 Task: Select the West Africa Time as time zone for the schedule.
Action: Mouse moved to (125, 344)
Screenshot: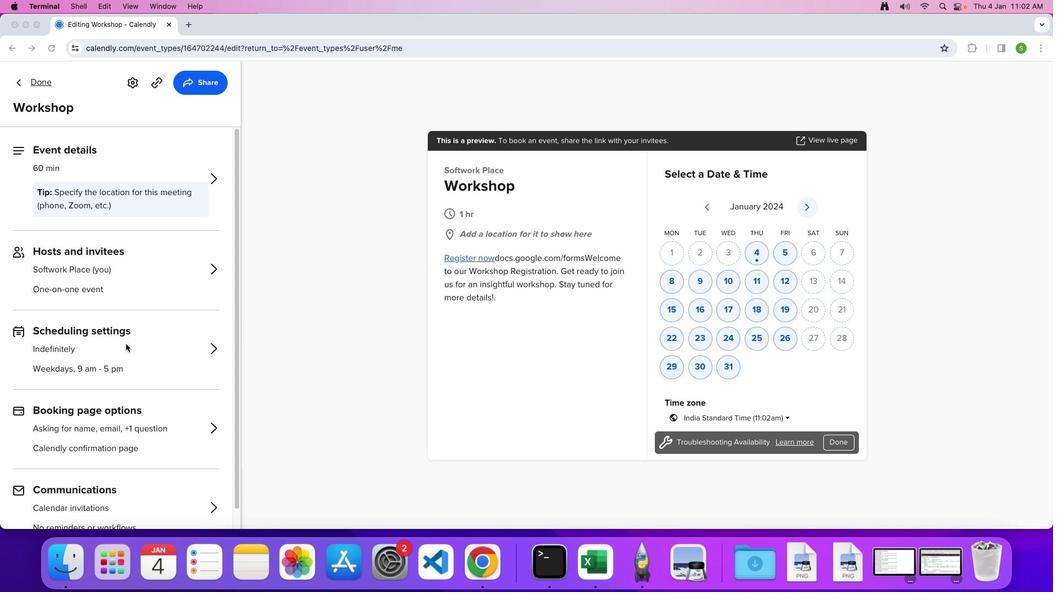 
Action: Mouse pressed left at (125, 344)
Screenshot: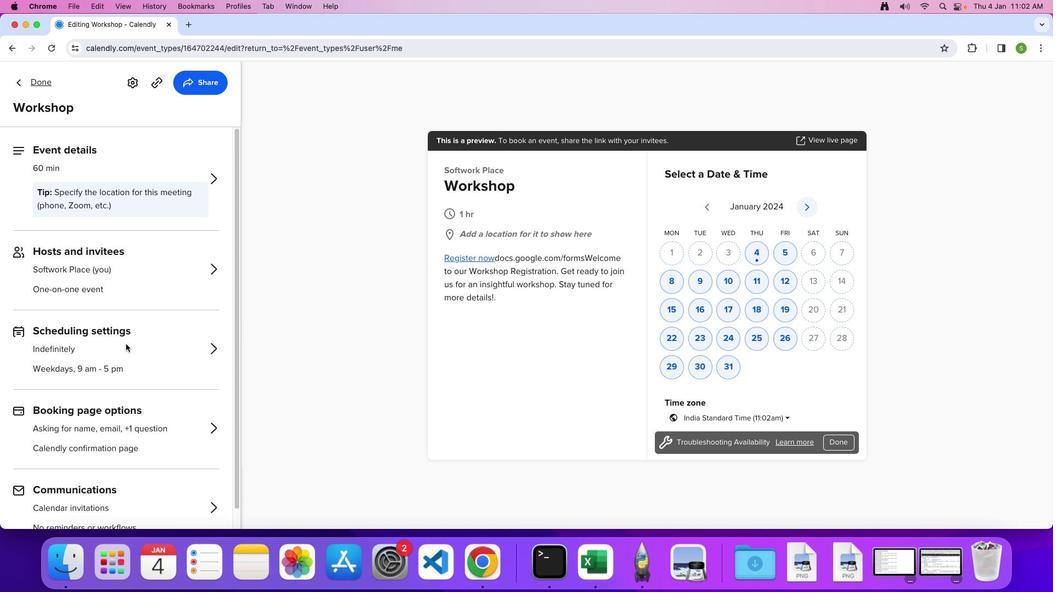 
Action: Mouse moved to (127, 343)
Screenshot: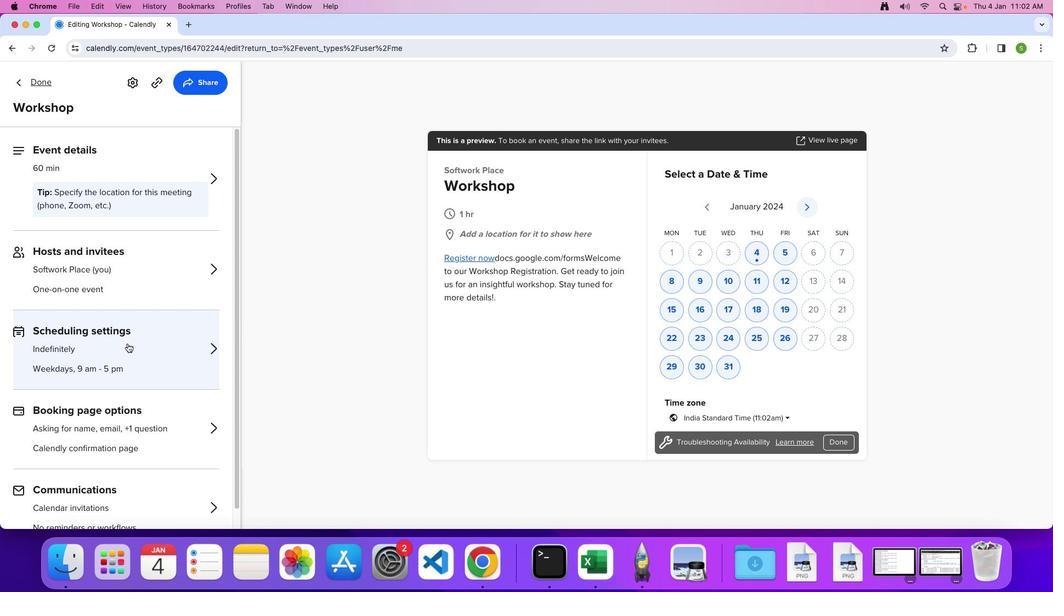
Action: Mouse pressed left at (127, 343)
Screenshot: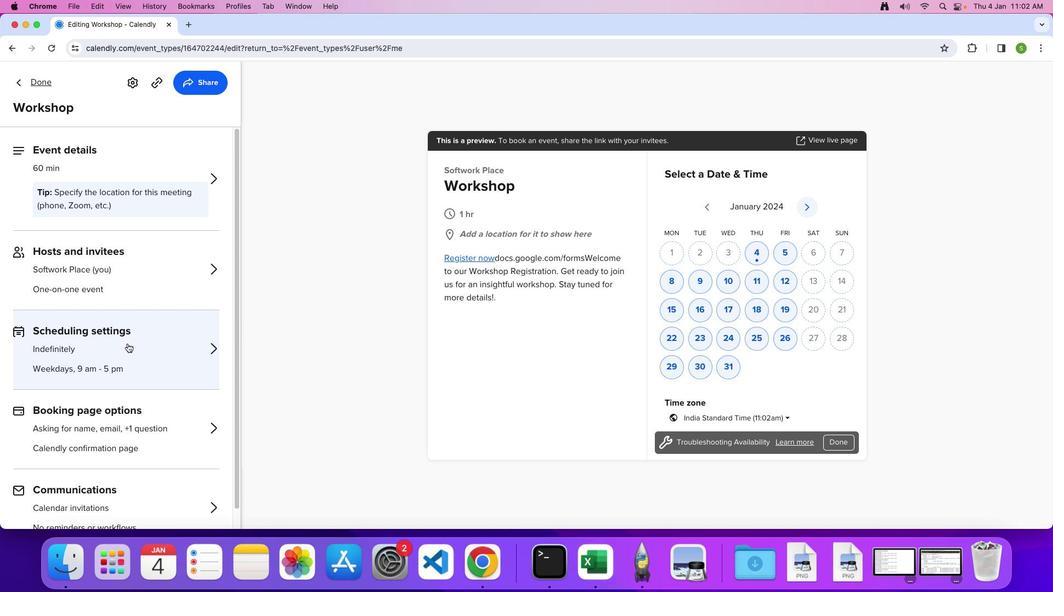 
Action: Mouse moved to (133, 334)
Screenshot: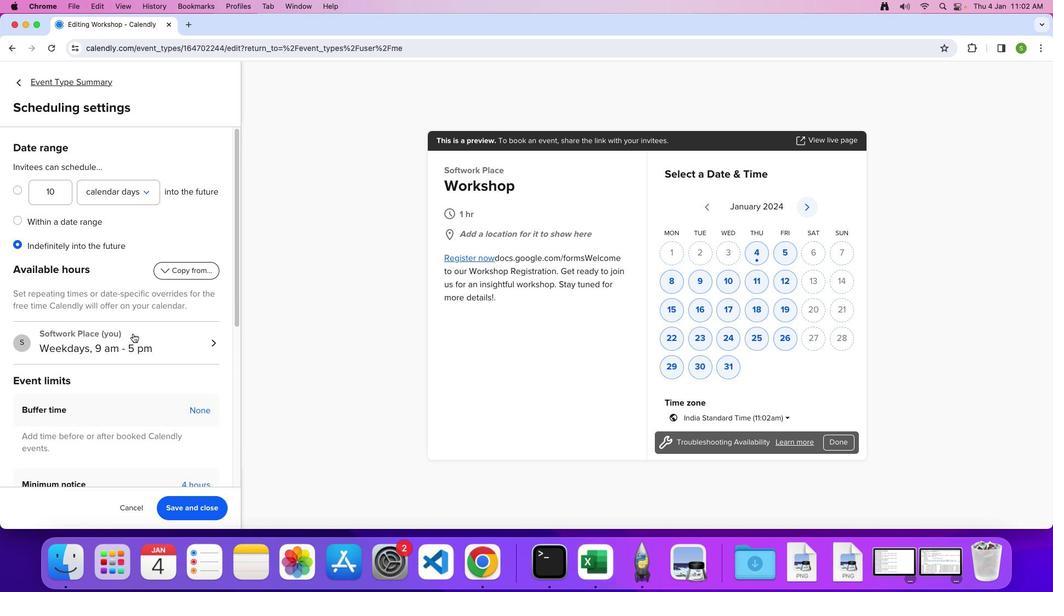 
Action: Mouse pressed left at (133, 334)
Screenshot: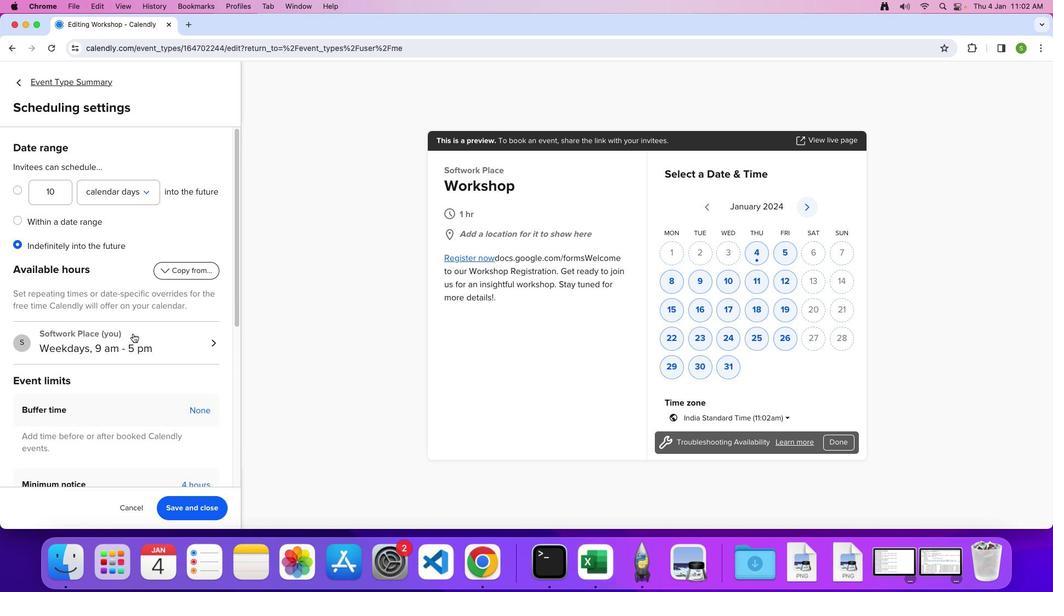 
Action: Mouse moved to (92, 201)
Screenshot: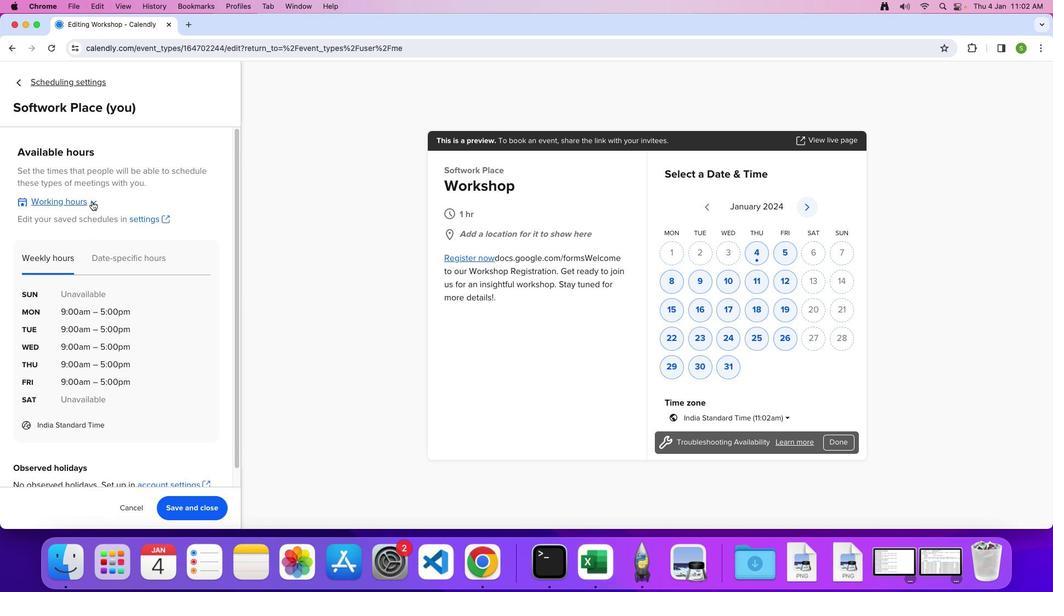 
Action: Mouse pressed left at (92, 201)
Screenshot: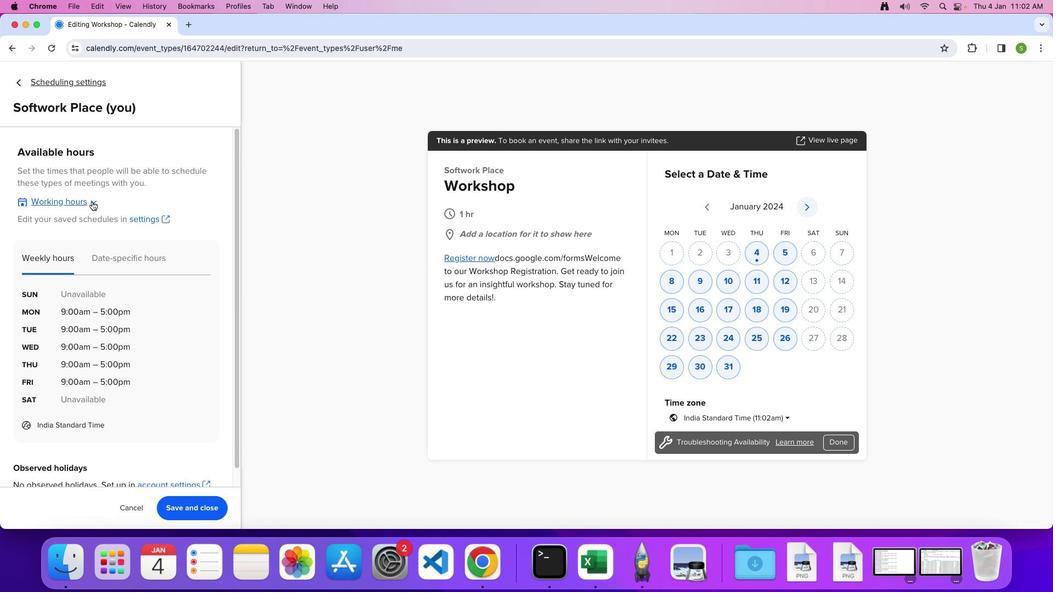 
Action: Mouse moved to (80, 268)
Screenshot: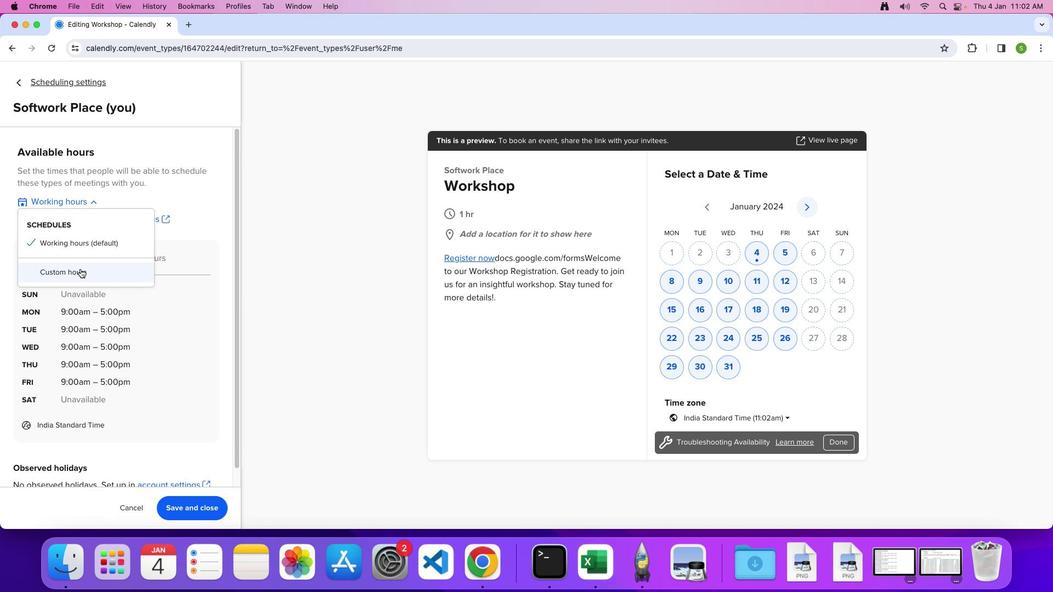 
Action: Mouse pressed left at (80, 268)
Screenshot: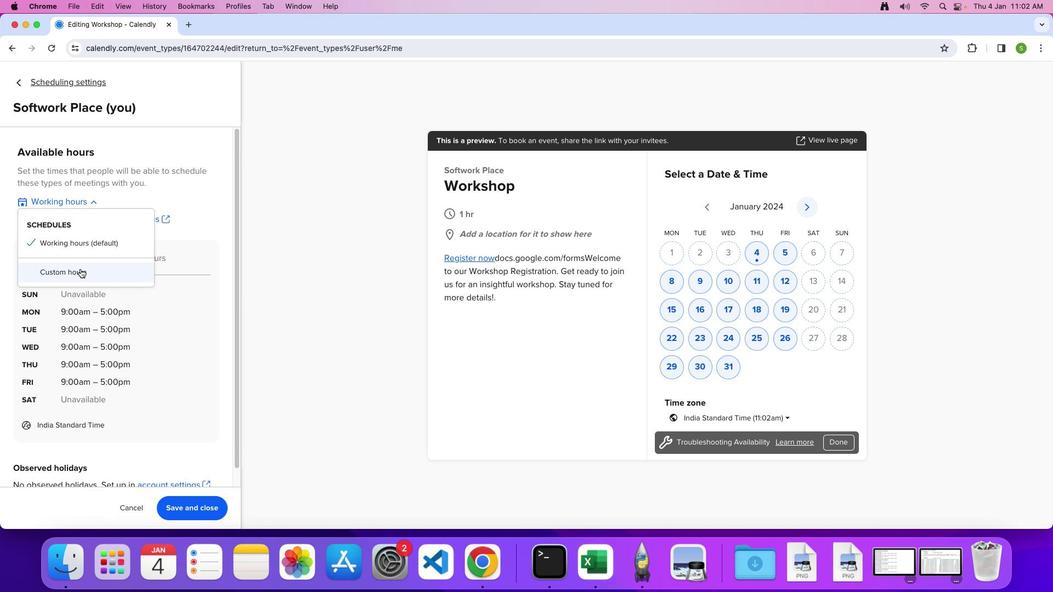 
Action: Mouse moved to (140, 339)
Screenshot: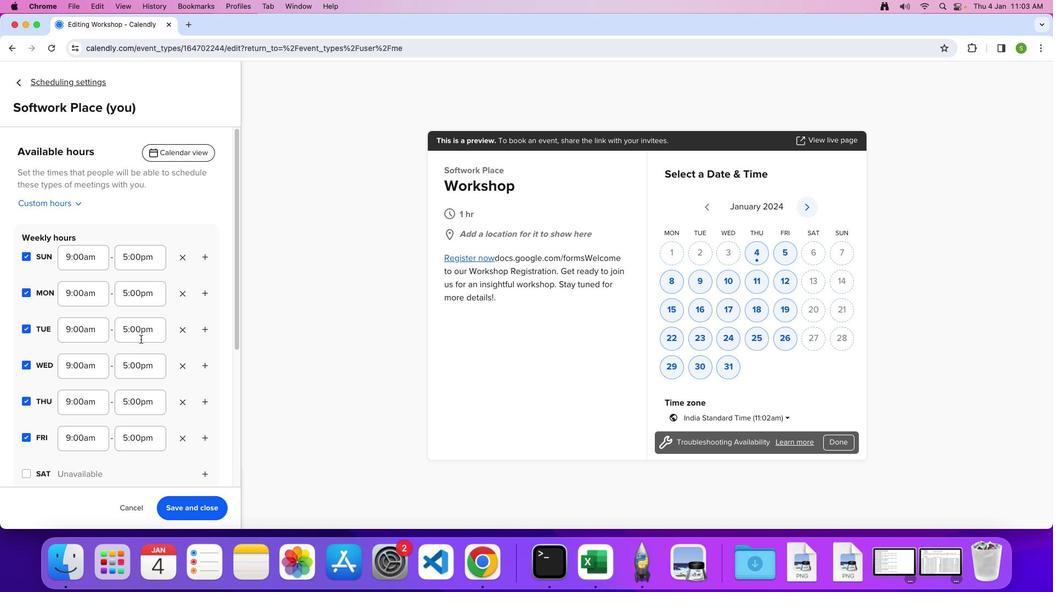 
Action: Mouse scrolled (140, 339) with delta (0, 0)
Screenshot: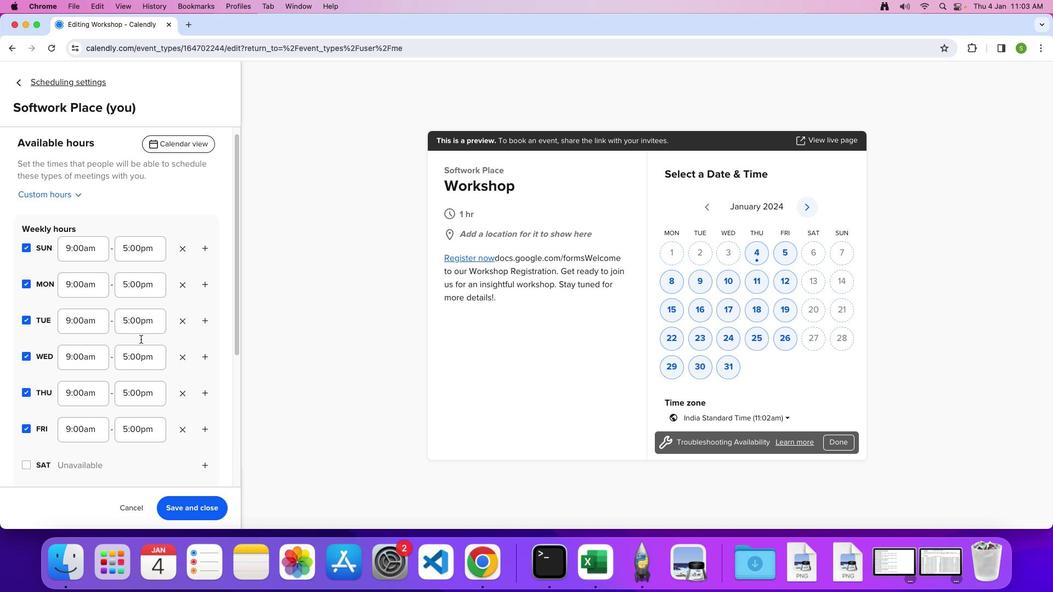
Action: Mouse scrolled (140, 339) with delta (0, 0)
Screenshot: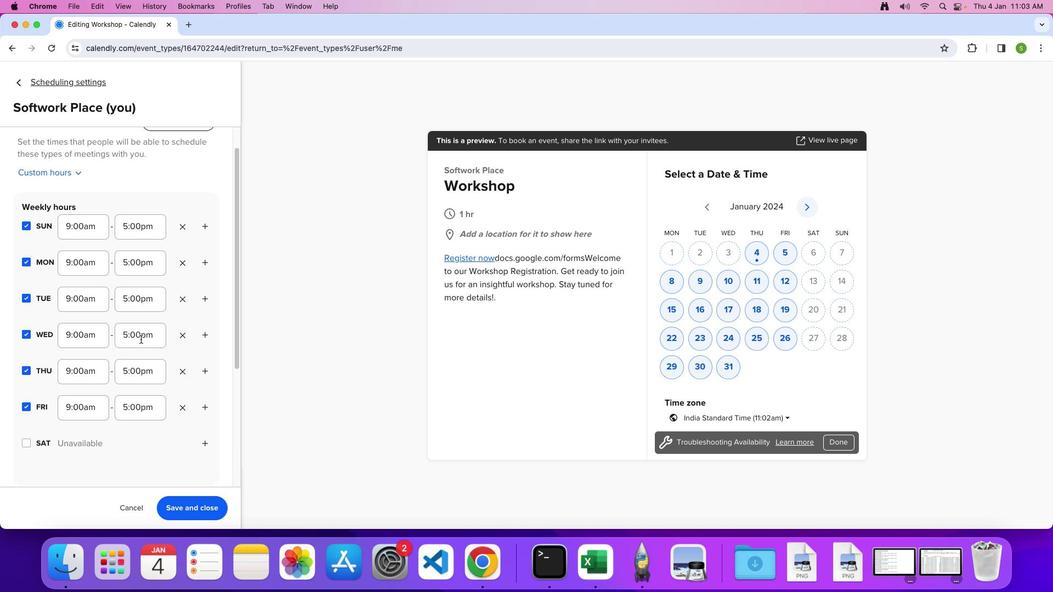 
Action: Mouse scrolled (140, 339) with delta (0, -1)
Screenshot: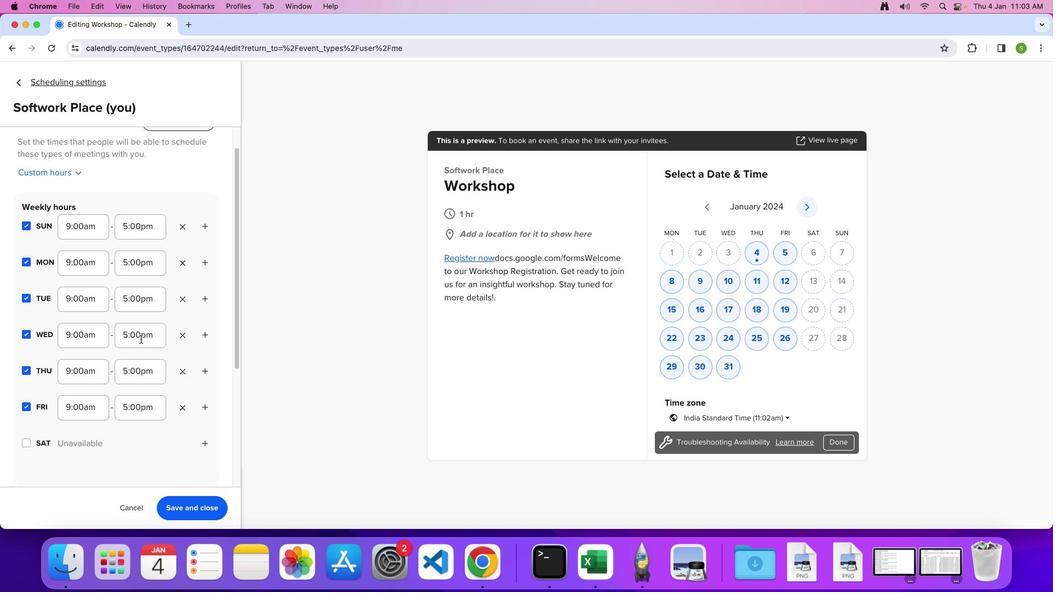 
Action: Mouse scrolled (140, 339) with delta (0, 0)
Screenshot: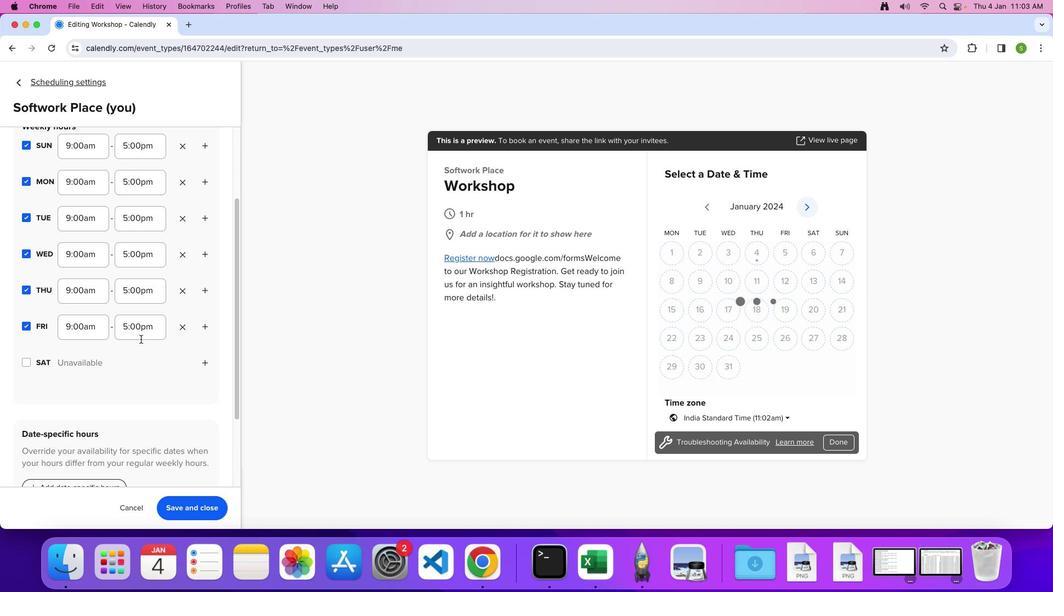 
Action: Mouse scrolled (140, 339) with delta (0, 0)
Screenshot: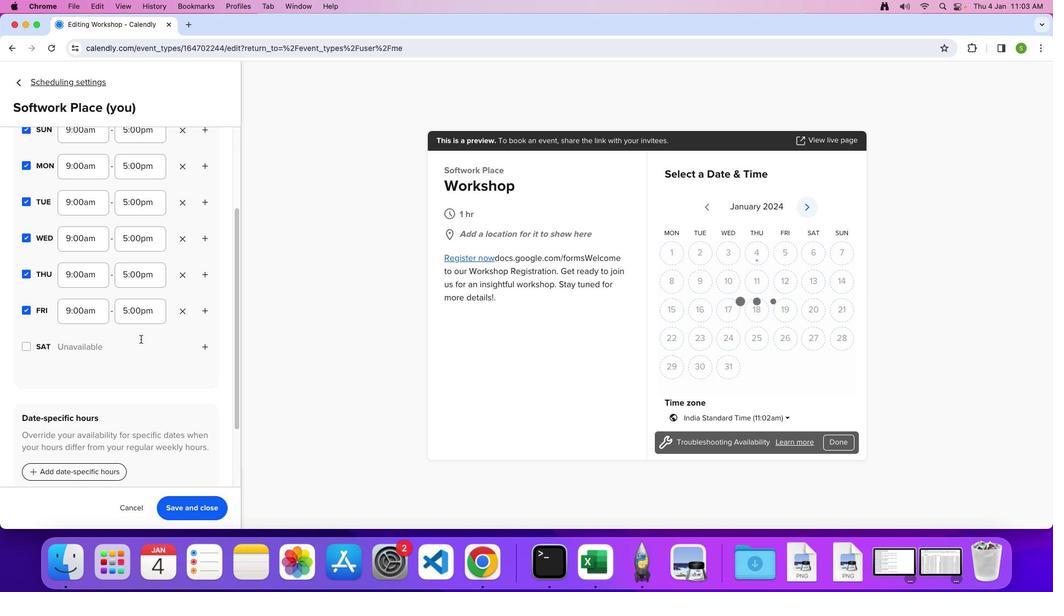 
Action: Mouse scrolled (140, 339) with delta (0, -2)
Screenshot: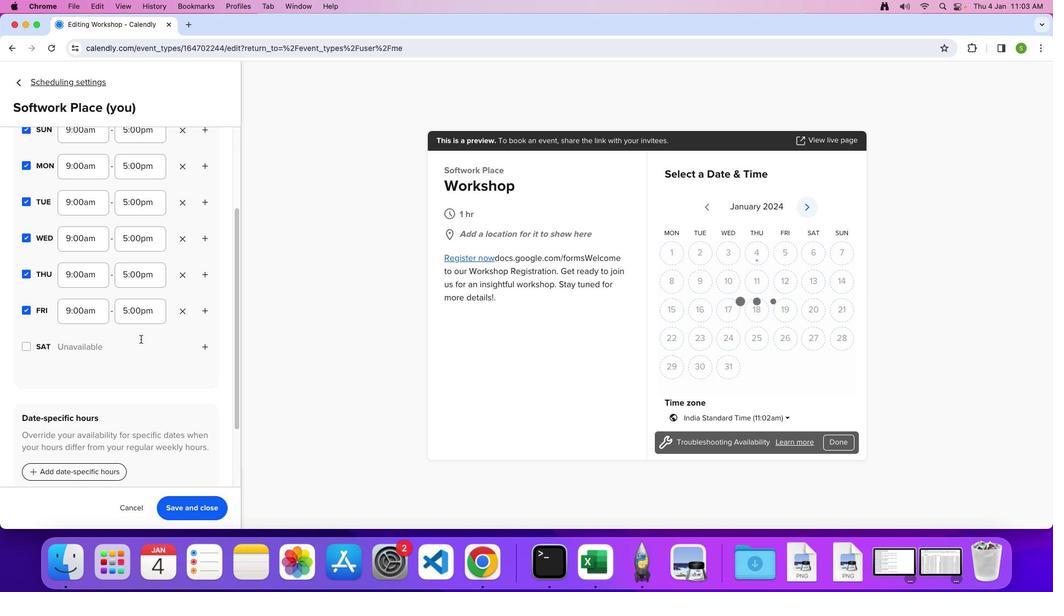 
Action: Mouse scrolled (140, 339) with delta (0, -3)
Screenshot: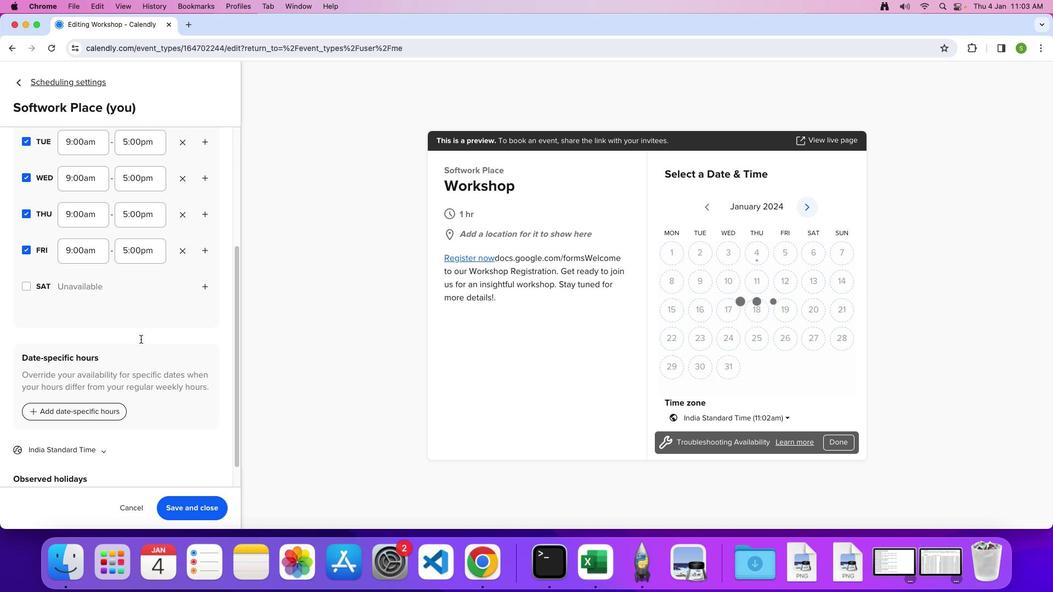 
Action: Mouse scrolled (140, 339) with delta (0, 0)
Screenshot: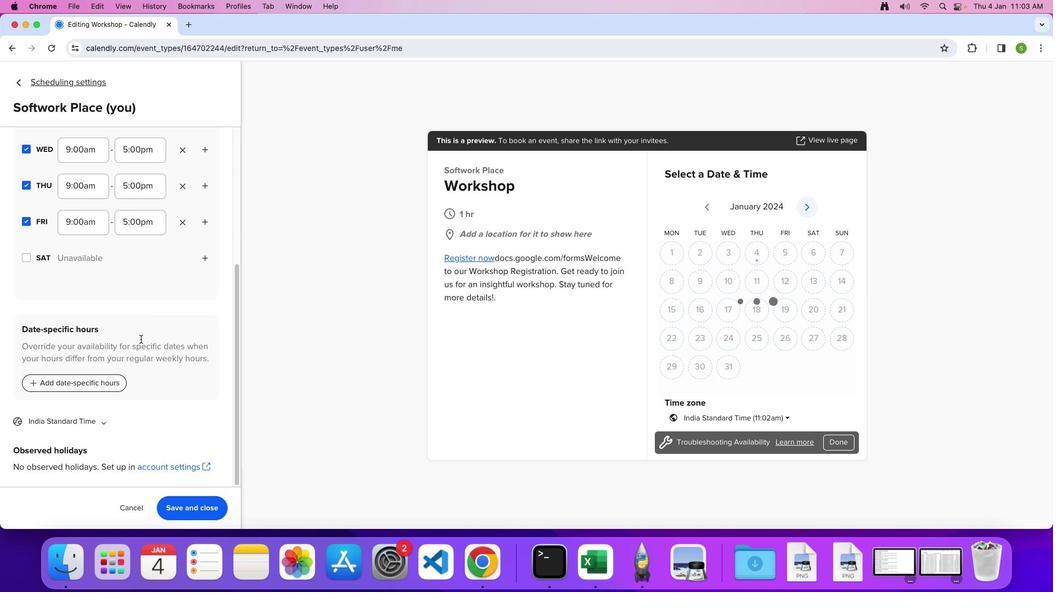 
Action: Mouse scrolled (140, 339) with delta (0, 0)
Screenshot: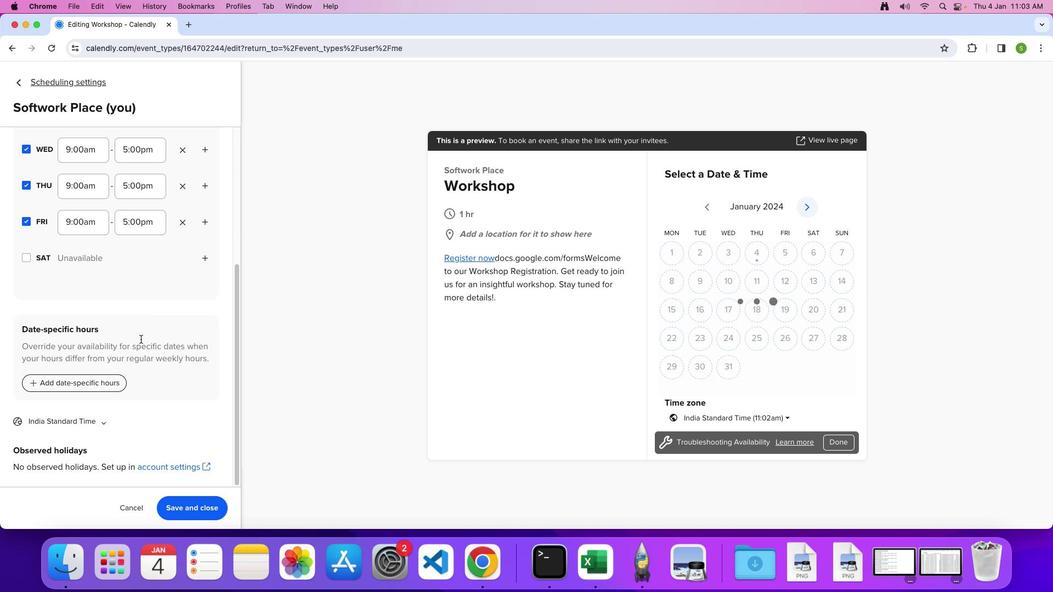 
Action: Mouse scrolled (140, 339) with delta (0, 0)
Screenshot: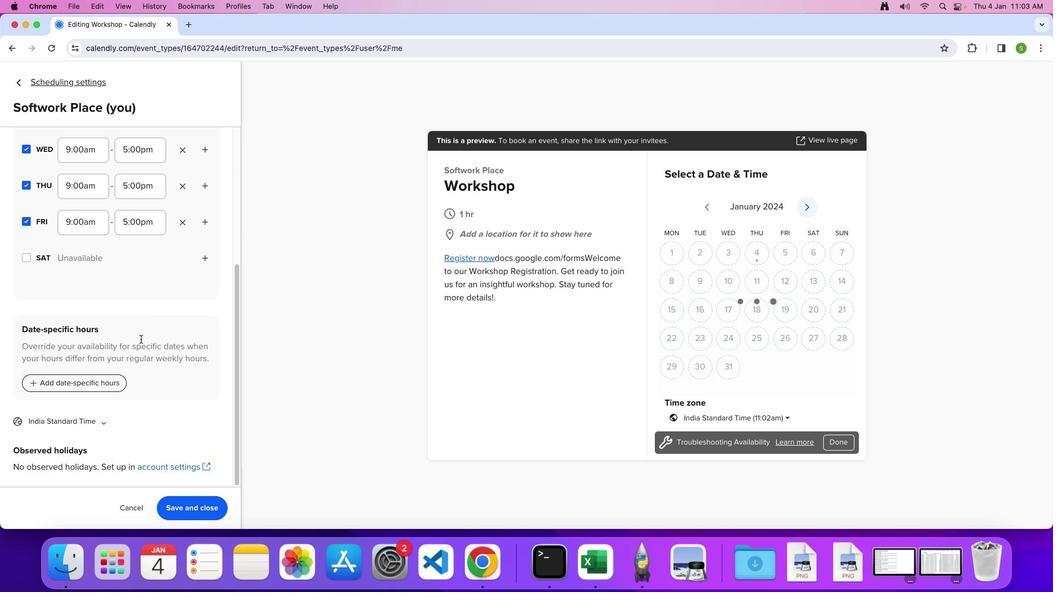 
Action: Mouse moved to (103, 424)
Screenshot: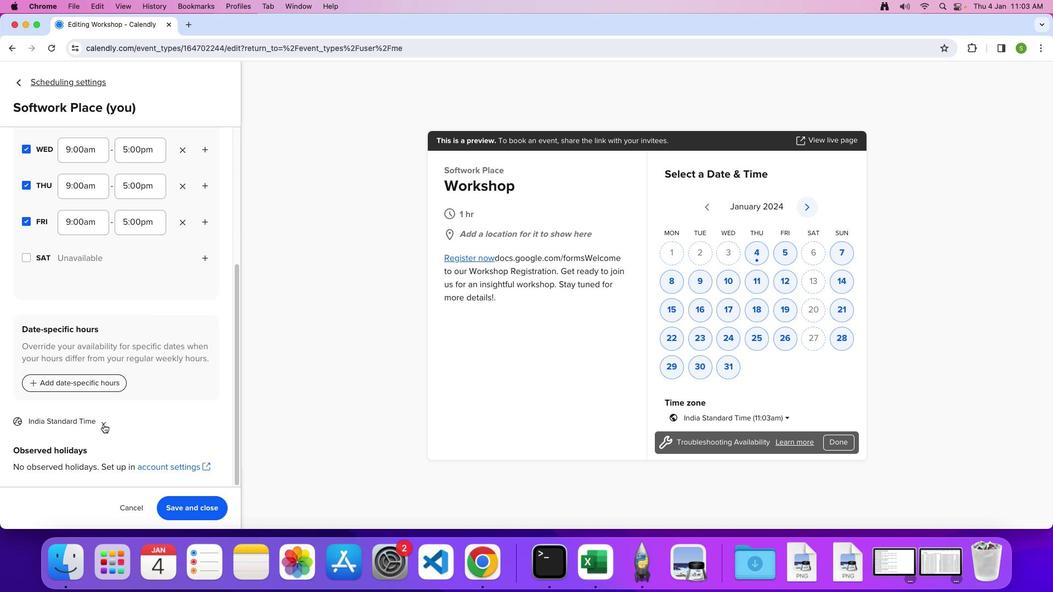 
Action: Mouse pressed left at (103, 424)
Screenshot: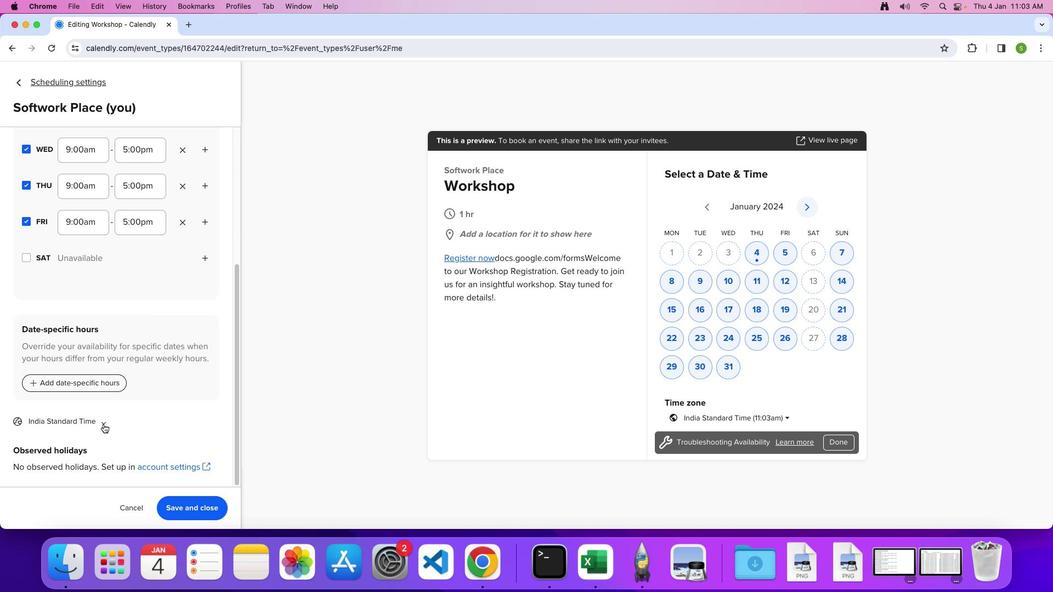 
Action: Mouse moved to (111, 418)
Screenshot: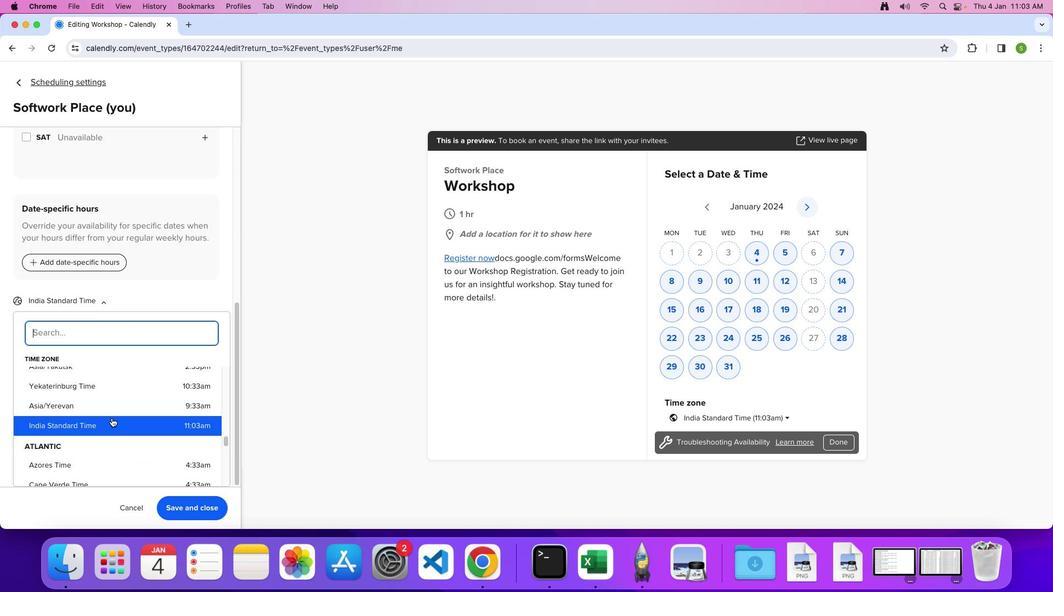 
Action: Mouse scrolled (111, 418) with delta (0, 0)
Screenshot: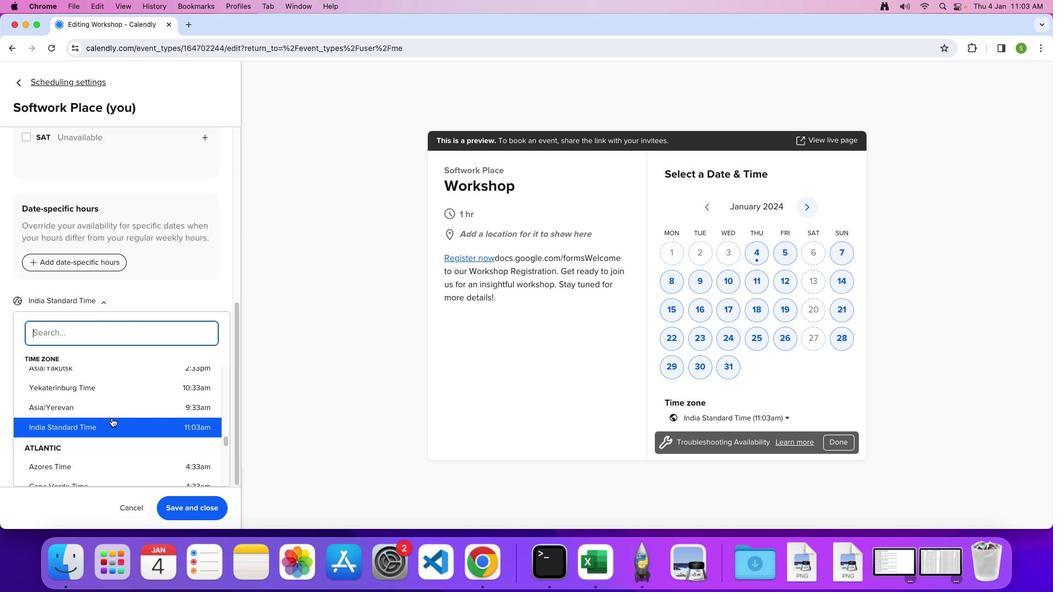 
Action: Mouse scrolled (111, 418) with delta (0, 0)
Screenshot: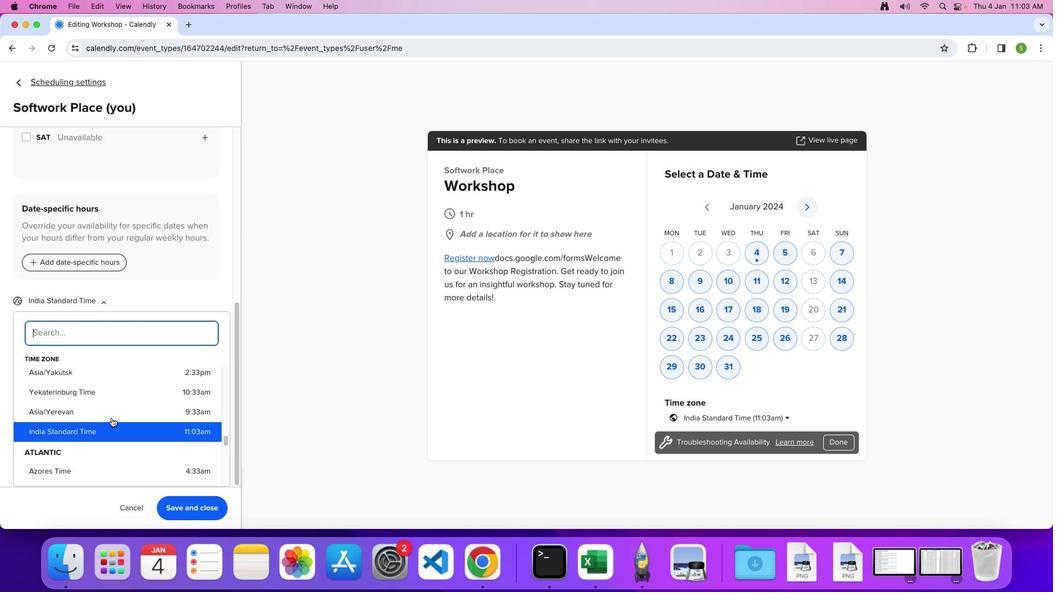 
Action: Mouse moved to (111, 417)
Screenshot: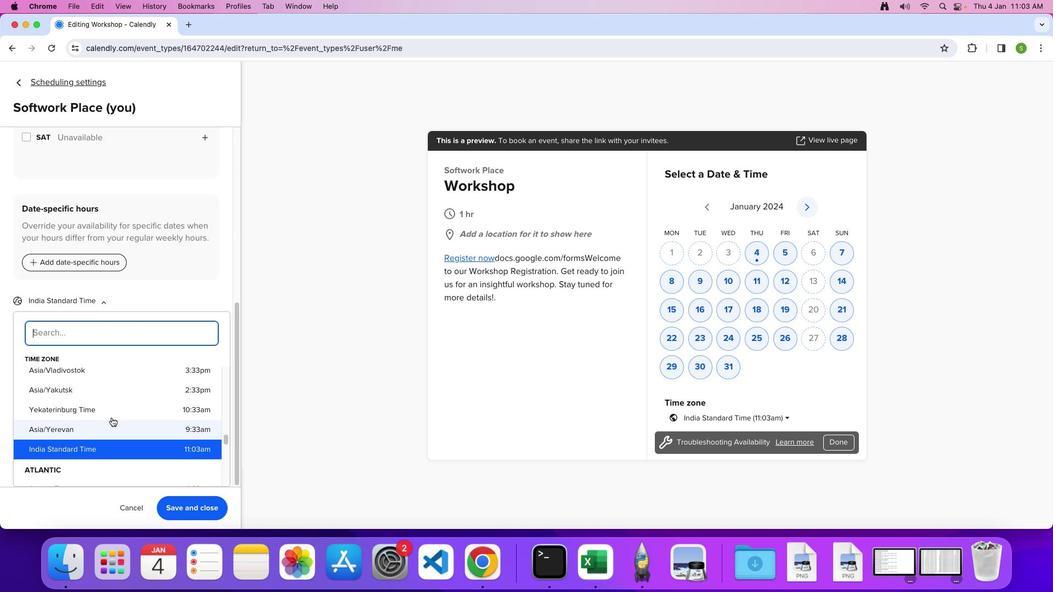
Action: Mouse scrolled (111, 417) with delta (0, 0)
Screenshot: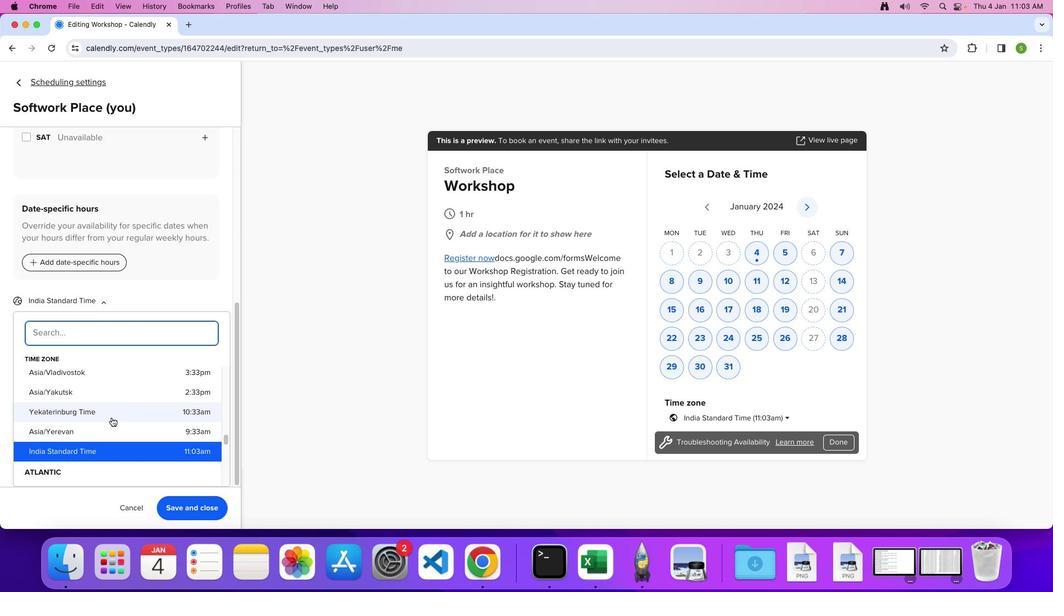 
Action: Mouse scrolled (111, 417) with delta (0, 0)
Screenshot: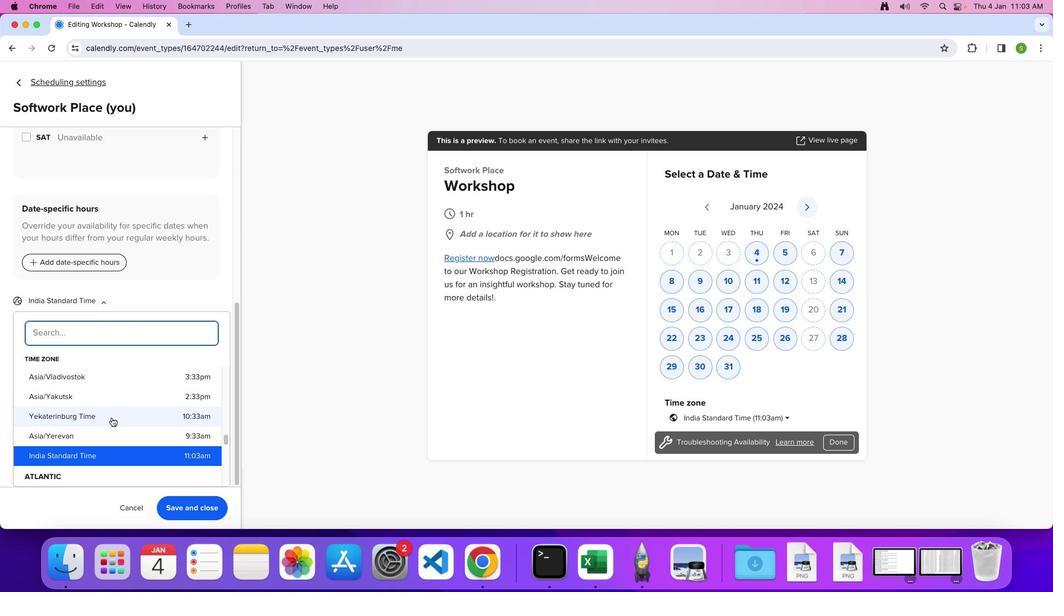 
Action: Mouse moved to (111, 417)
Screenshot: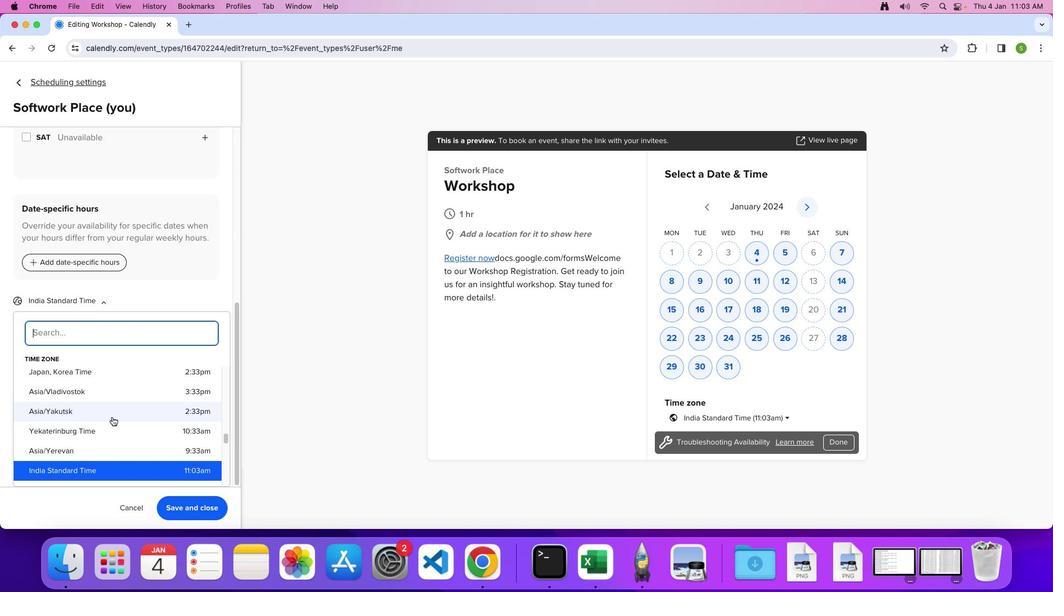 
Action: Mouse scrolled (111, 417) with delta (0, 0)
Screenshot: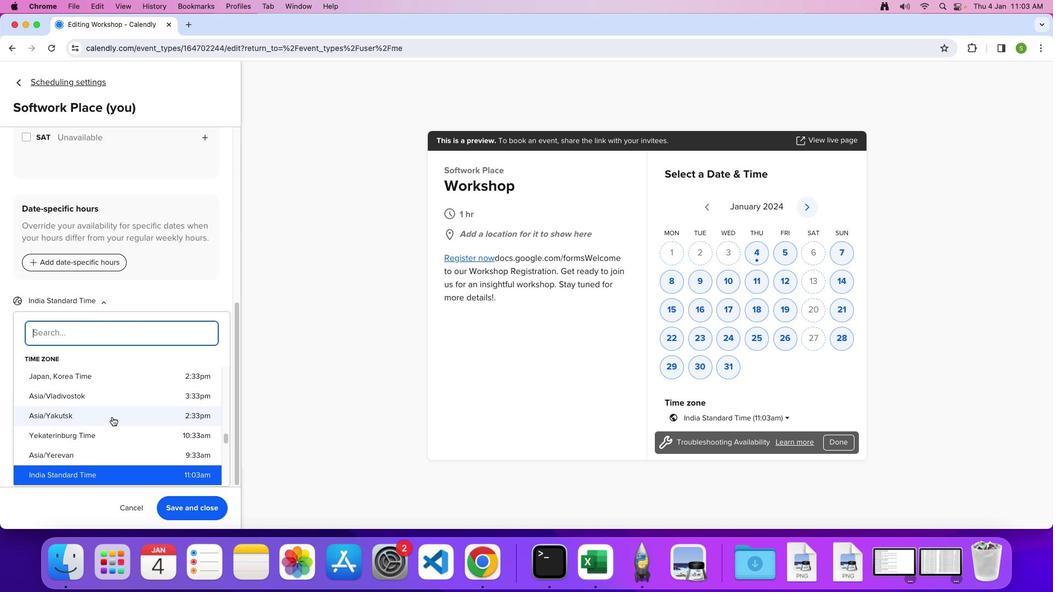 
Action: Mouse scrolled (111, 417) with delta (0, 0)
Screenshot: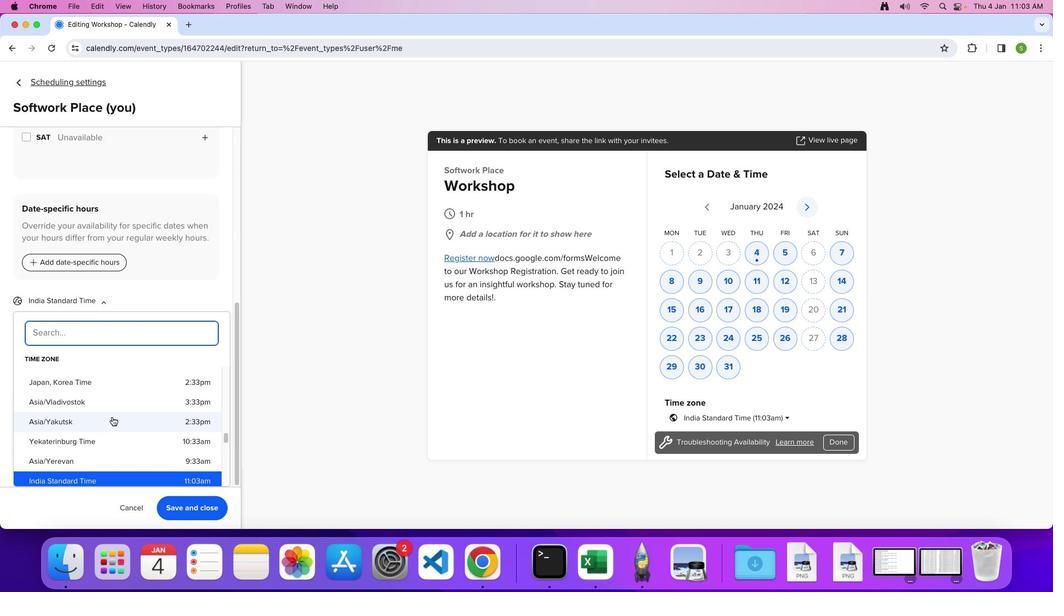 
Action: Mouse scrolled (111, 417) with delta (0, 0)
Screenshot: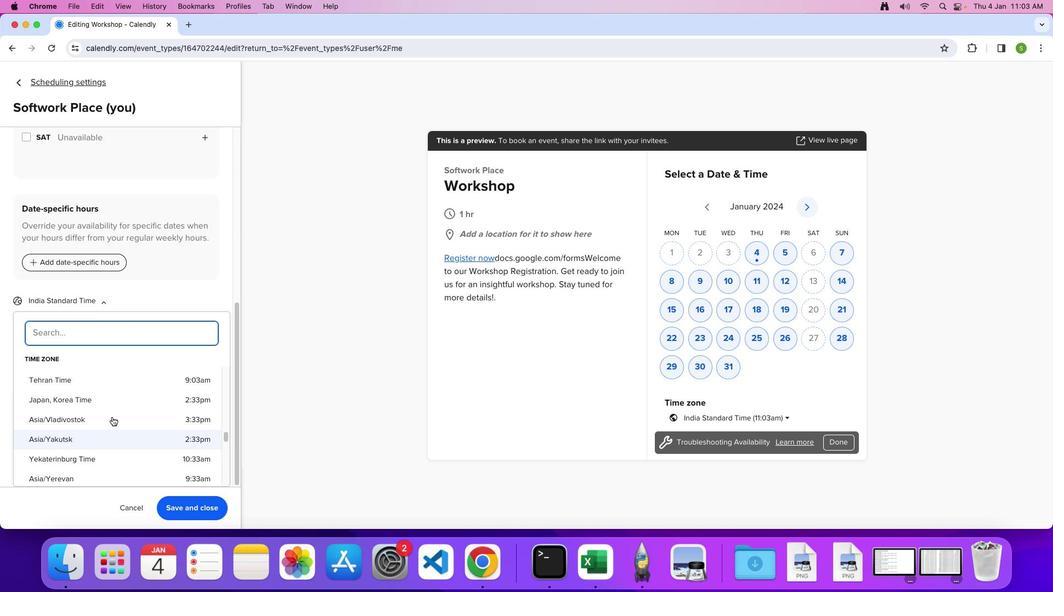 
Action: Mouse scrolled (111, 417) with delta (0, 0)
Screenshot: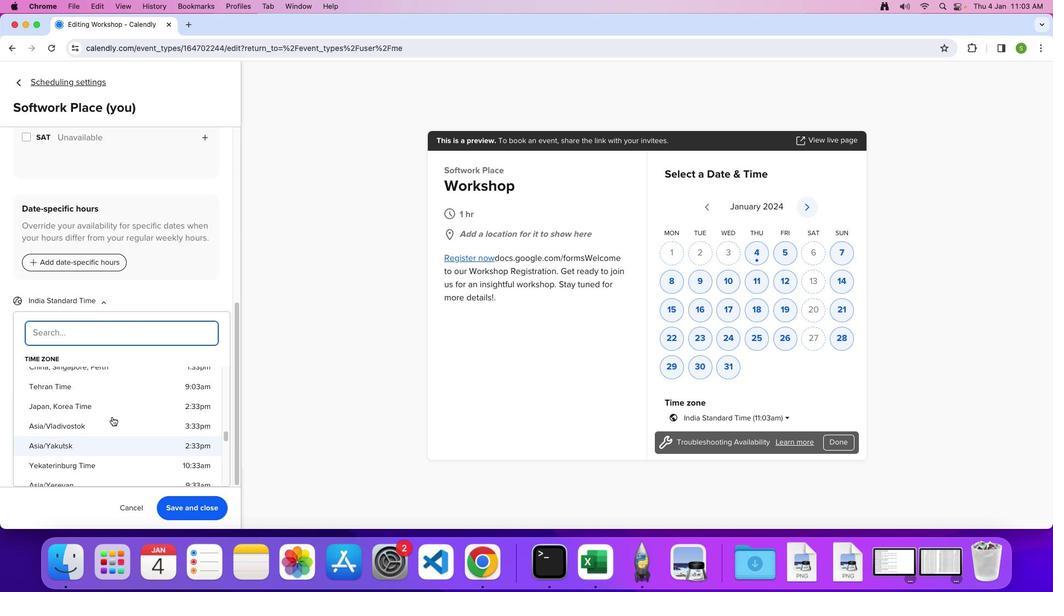 
Action: Mouse scrolled (111, 417) with delta (0, 1)
Screenshot: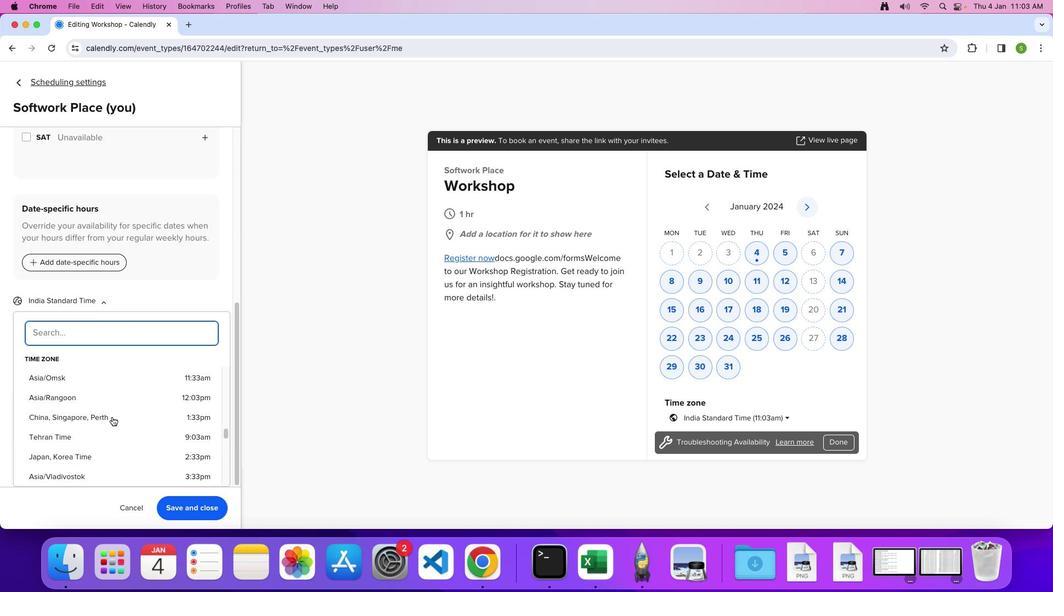 
Action: Mouse scrolled (111, 417) with delta (0, 0)
Screenshot: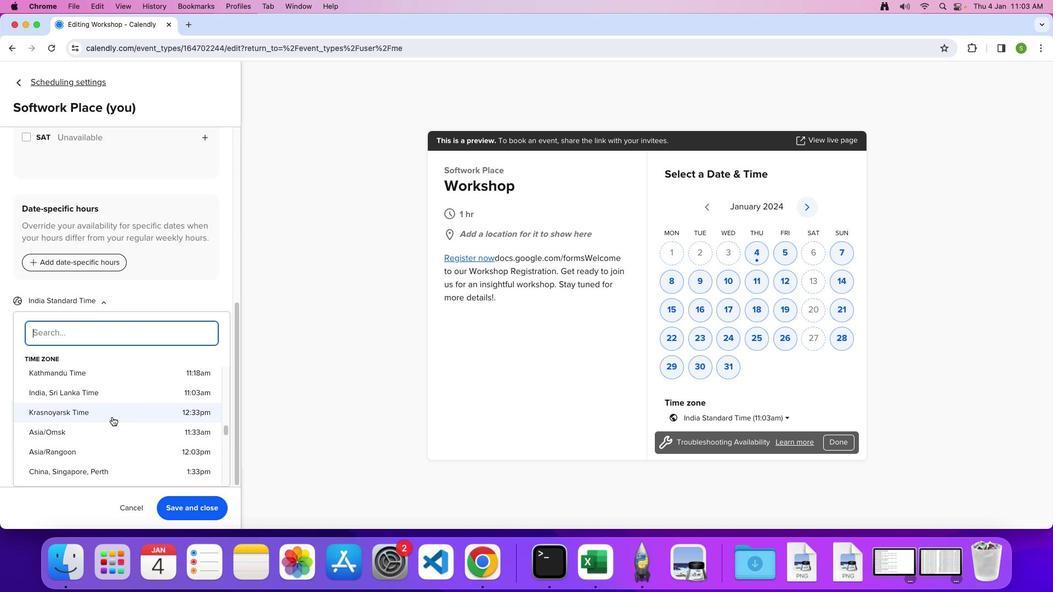 
Action: Mouse scrolled (111, 417) with delta (0, 0)
Screenshot: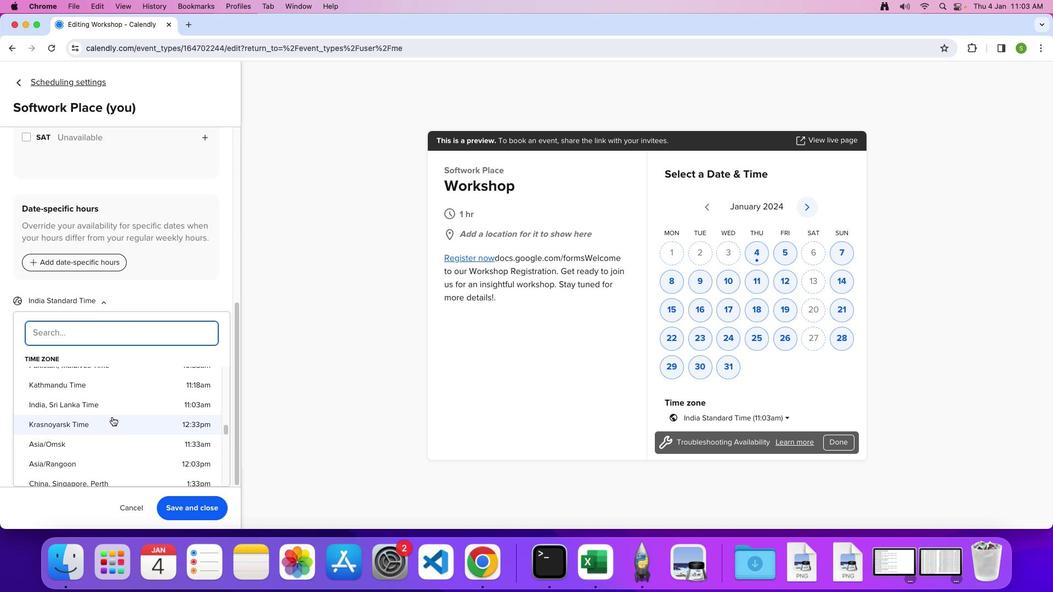 
Action: Mouse scrolled (111, 417) with delta (0, 1)
Screenshot: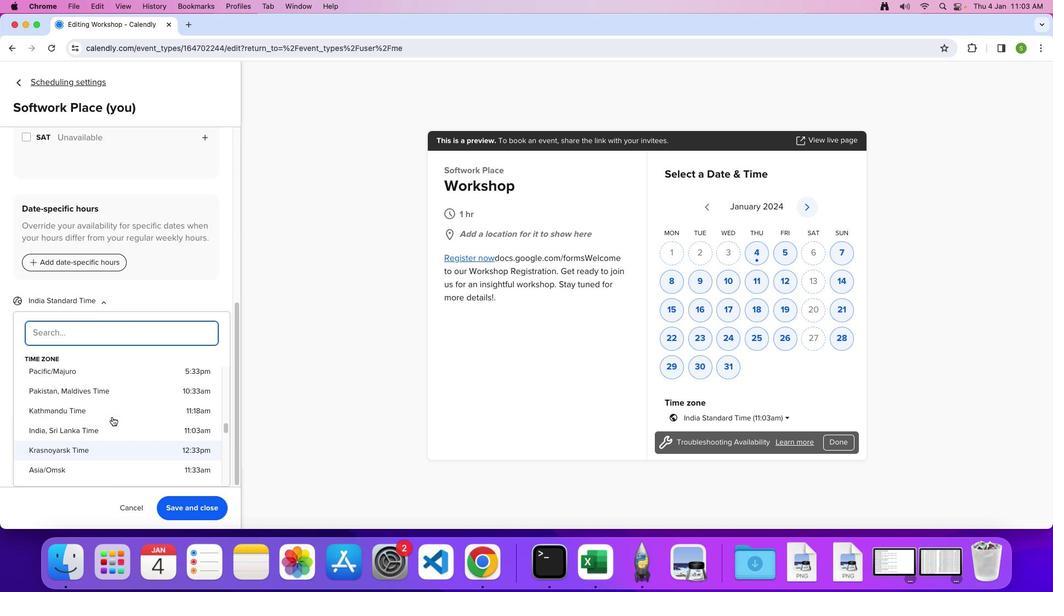 
Action: Mouse scrolled (111, 417) with delta (0, 0)
Screenshot: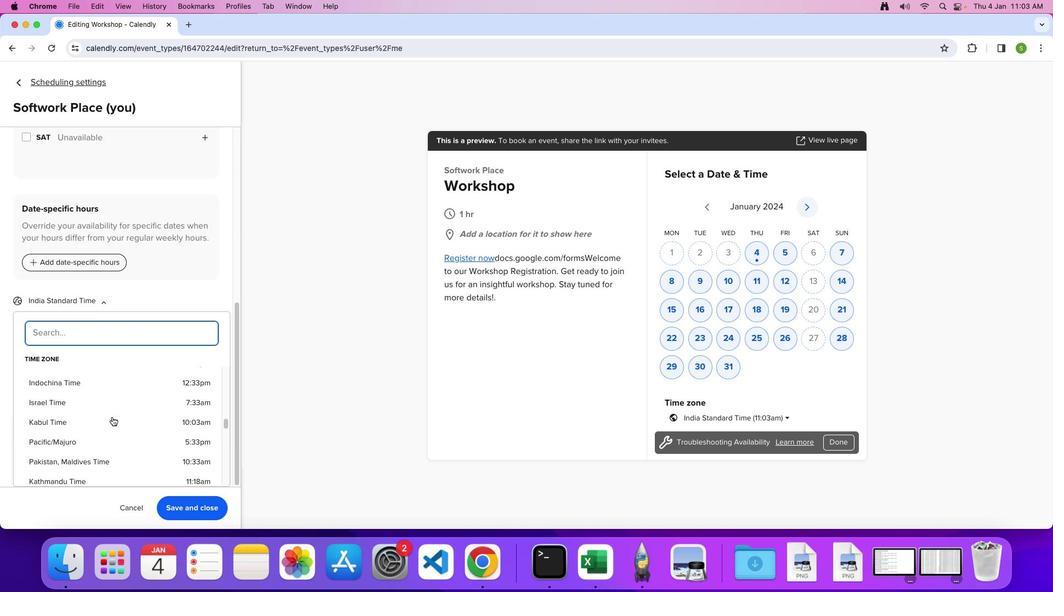 
Action: Mouse scrolled (111, 417) with delta (0, 0)
Screenshot: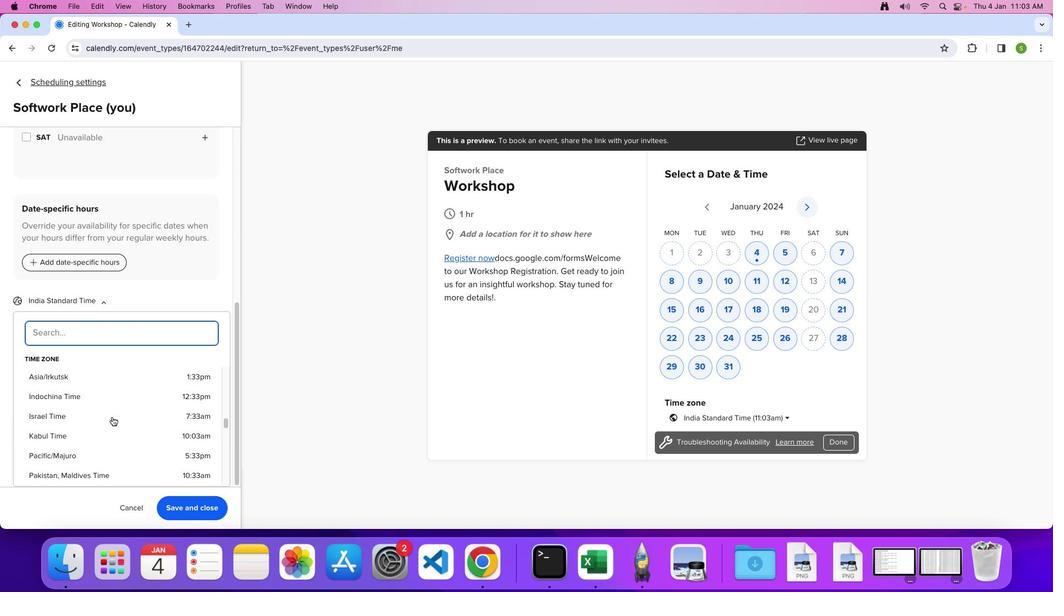 
Action: Mouse scrolled (111, 417) with delta (0, 2)
Screenshot: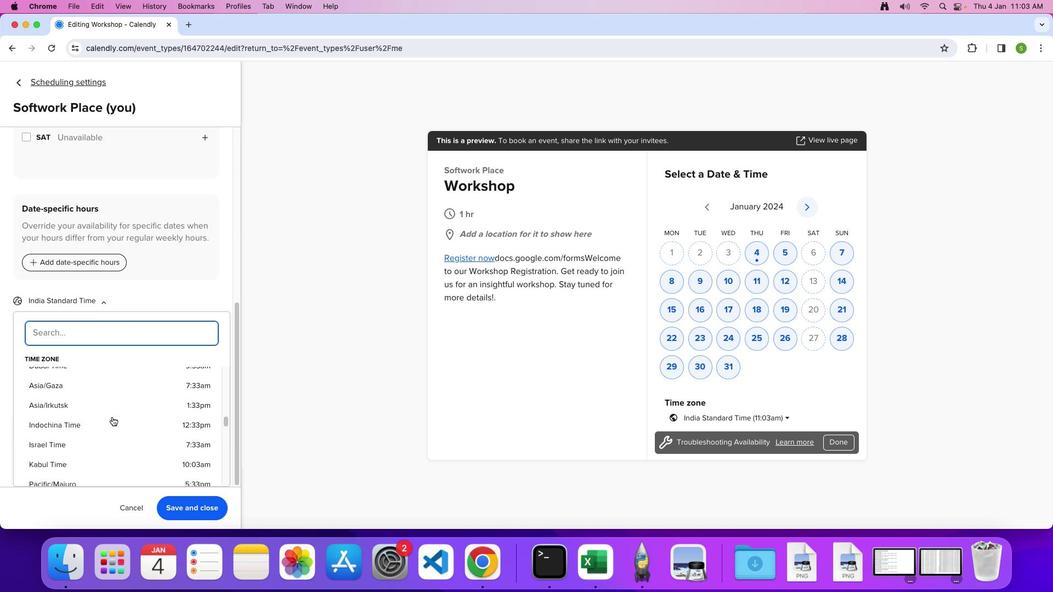 
Action: Mouse moved to (111, 416)
Screenshot: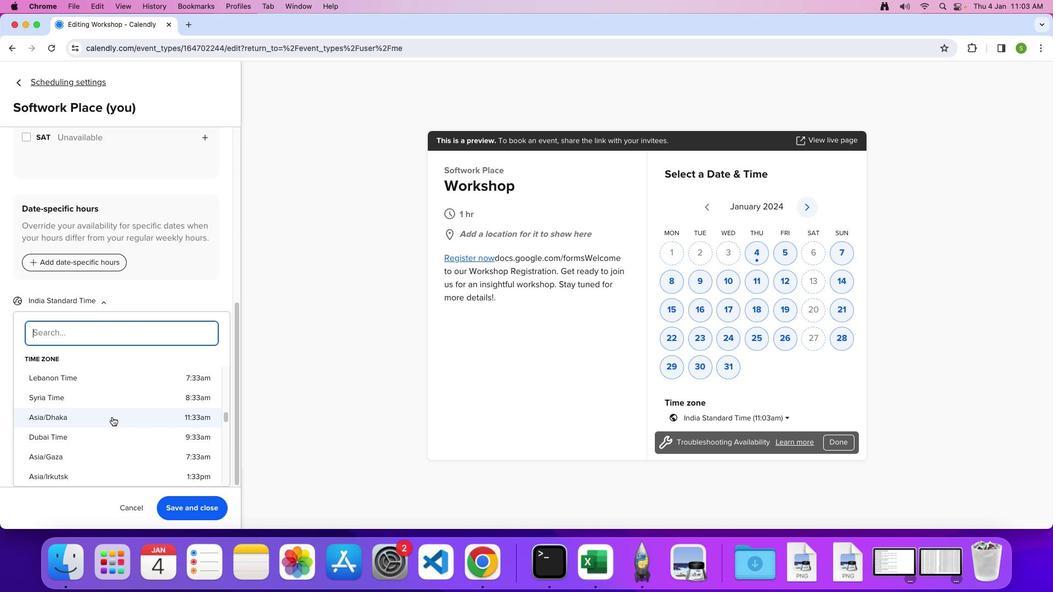 
Action: Mouse scrolled (111, 416) with delta (0, 0)
Screenshot: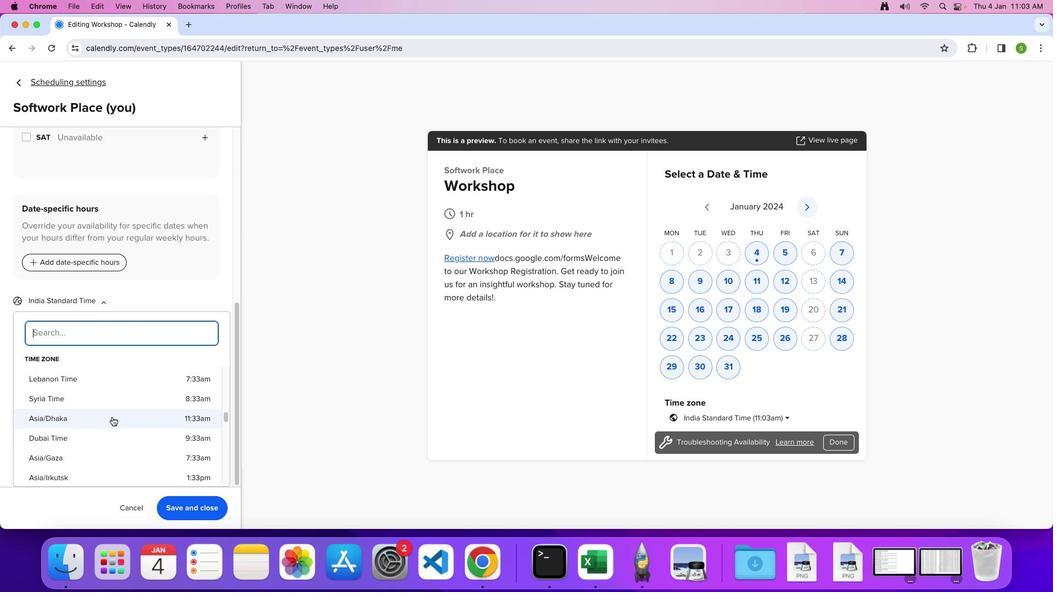 
Action: Mouse scrolled (111, 416) with delta (0, 0)
Screenshot: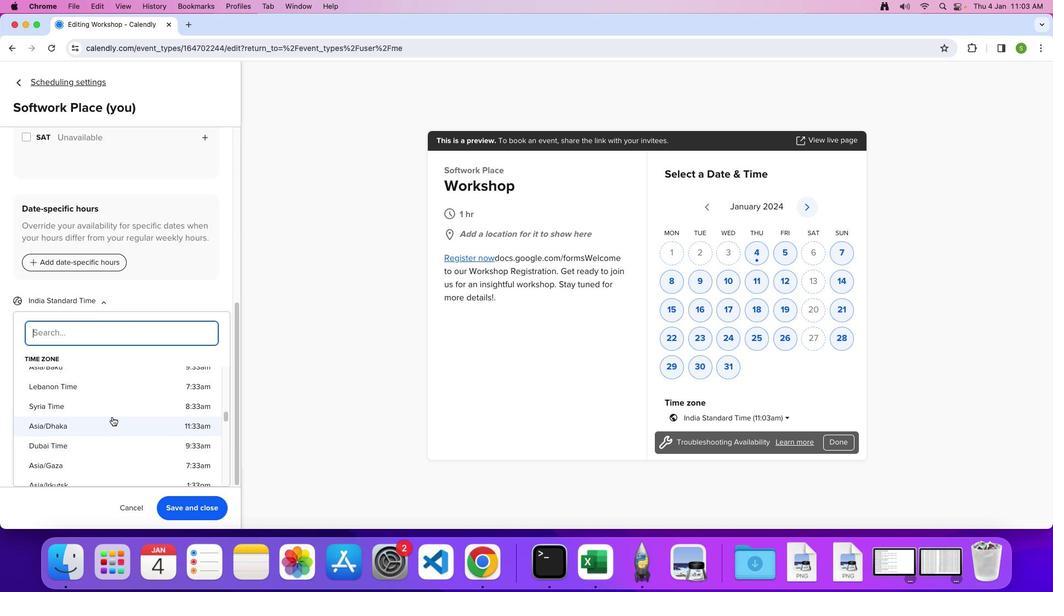 
Action: Mouse moved to (112, 416)
Screenshot: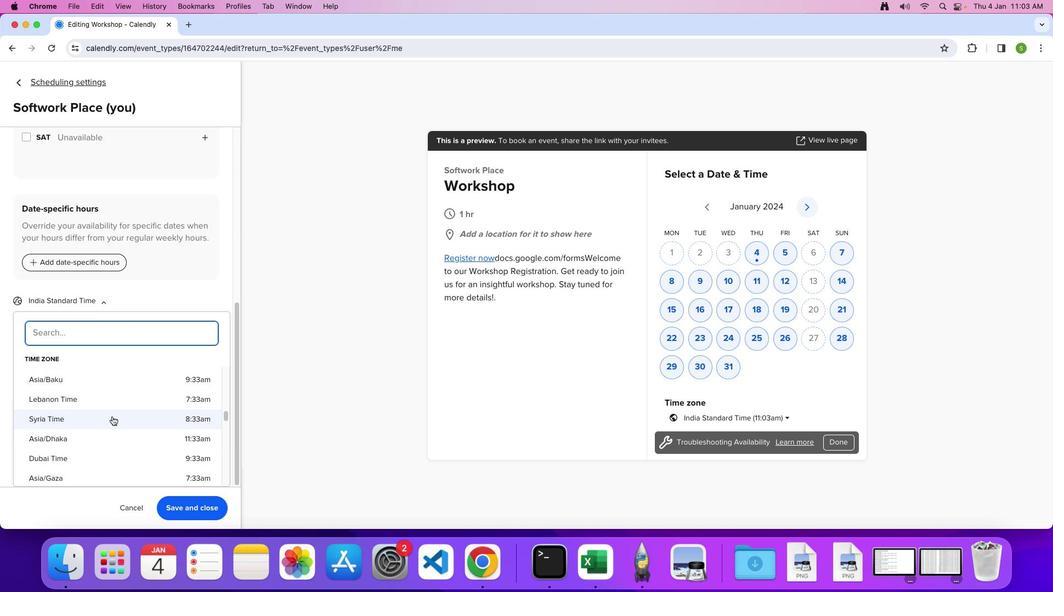 
Action: Mouse scrolled (112, 416) with delta (0, 0)
Screenshot: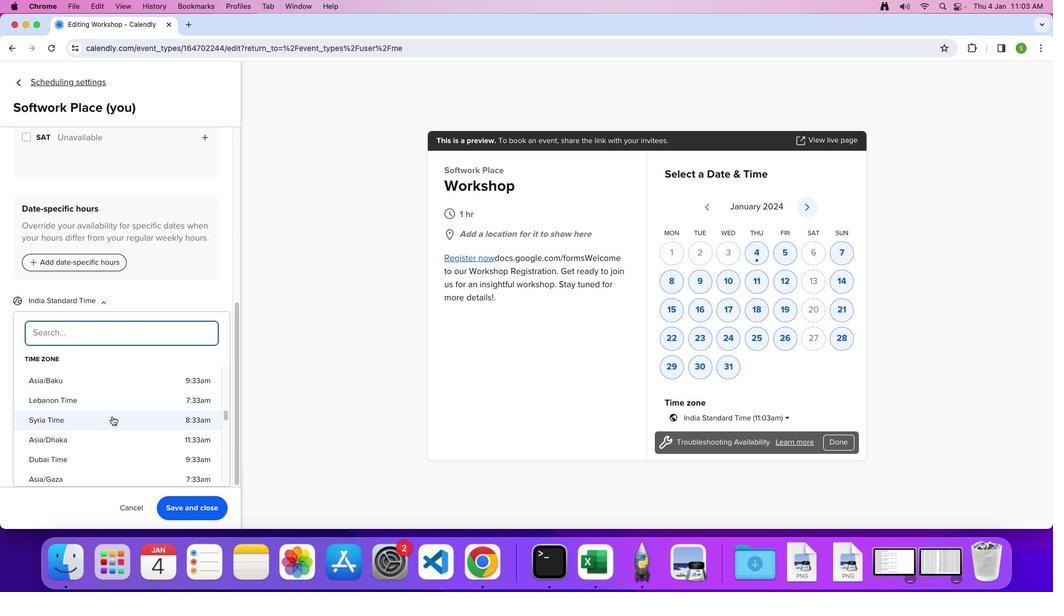 
Action: Mouse scrolled (112, 416) with delta (0, 0)
Screenshot: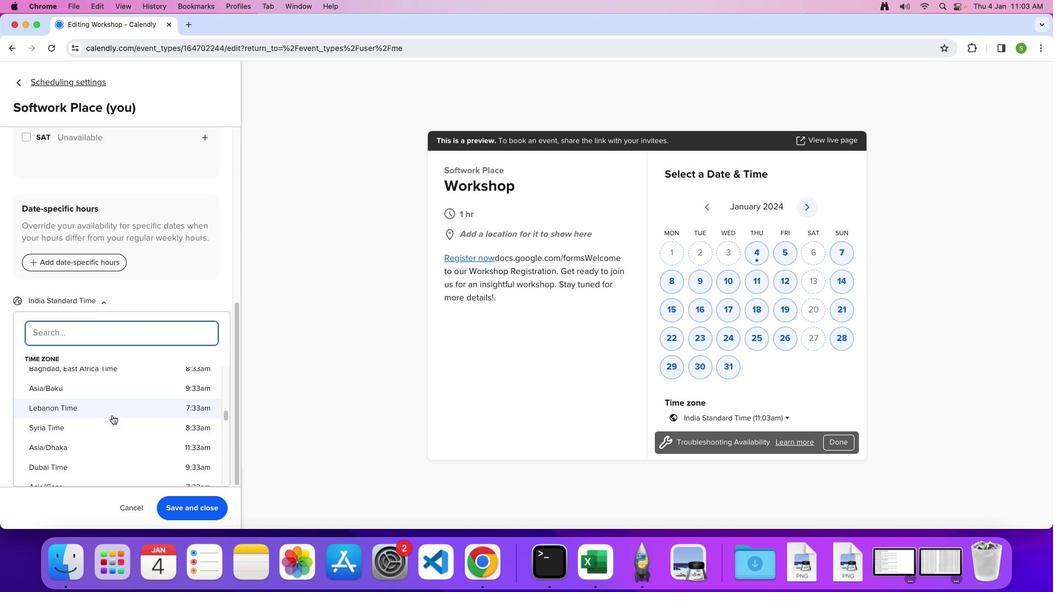 
Action: Mouse moved to (112, 415)
Screenshot: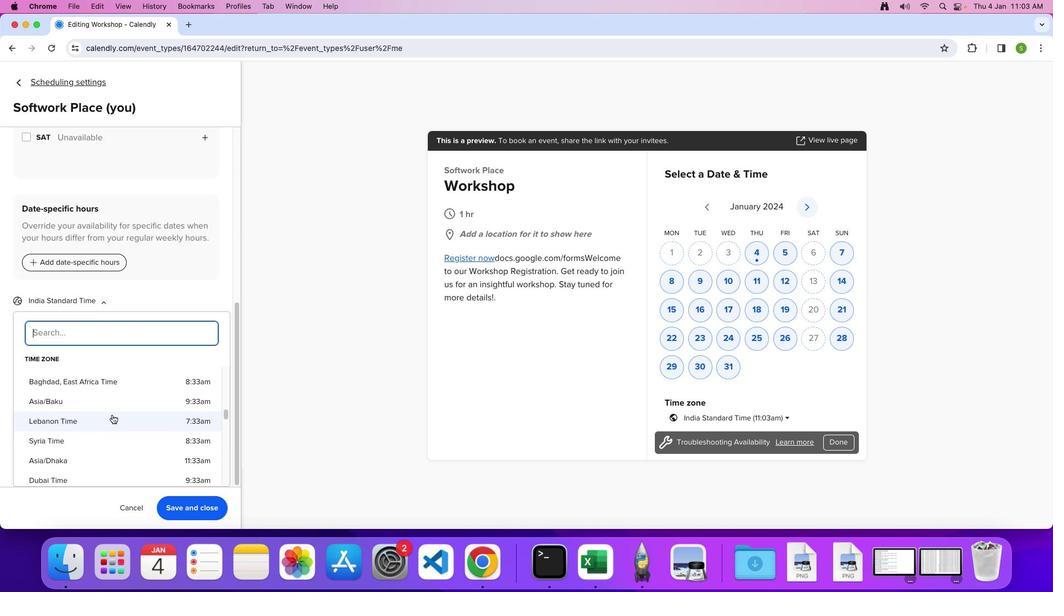 
Action: Mouse scrolled (112, 415) with delta (0, 0)
Screenshot: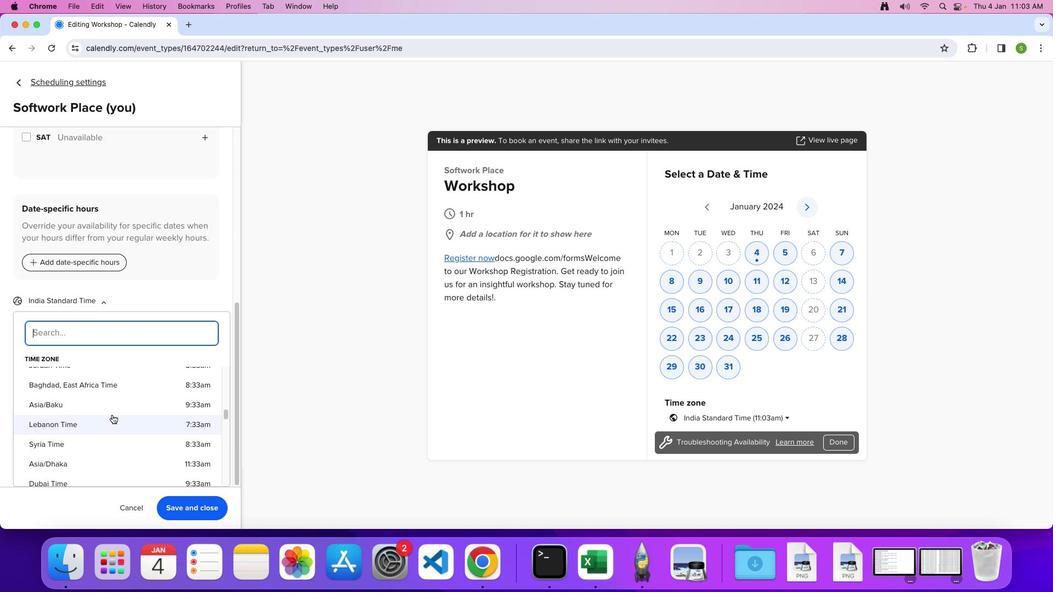 
Action: Mouse scrolled (112, 415) with delta (0, 0)
Screenshot: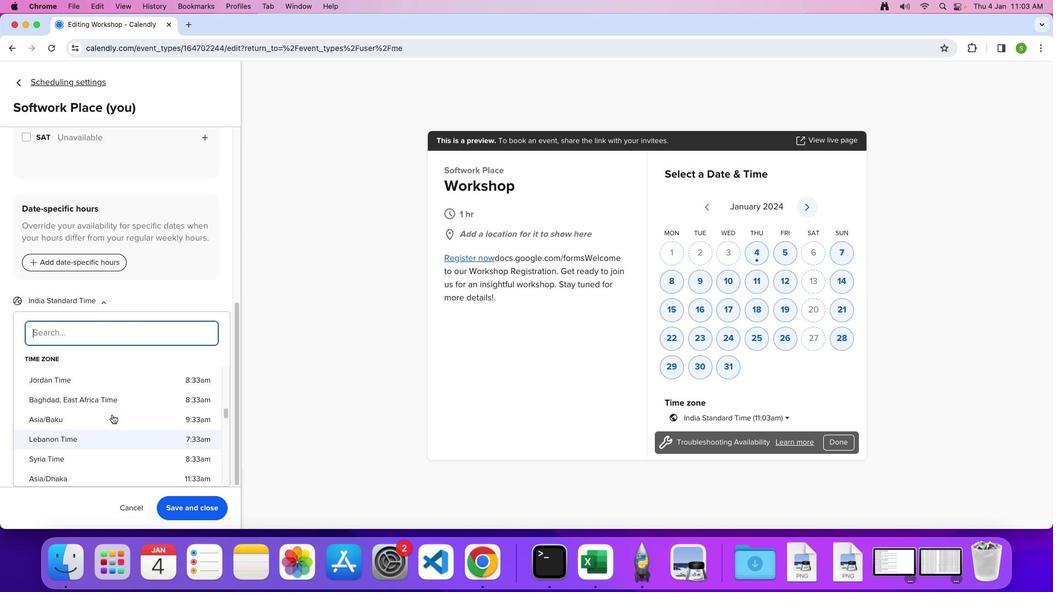 
Action: Mouse scrolled (112, 415) with delta (0, 2)
Screenshot: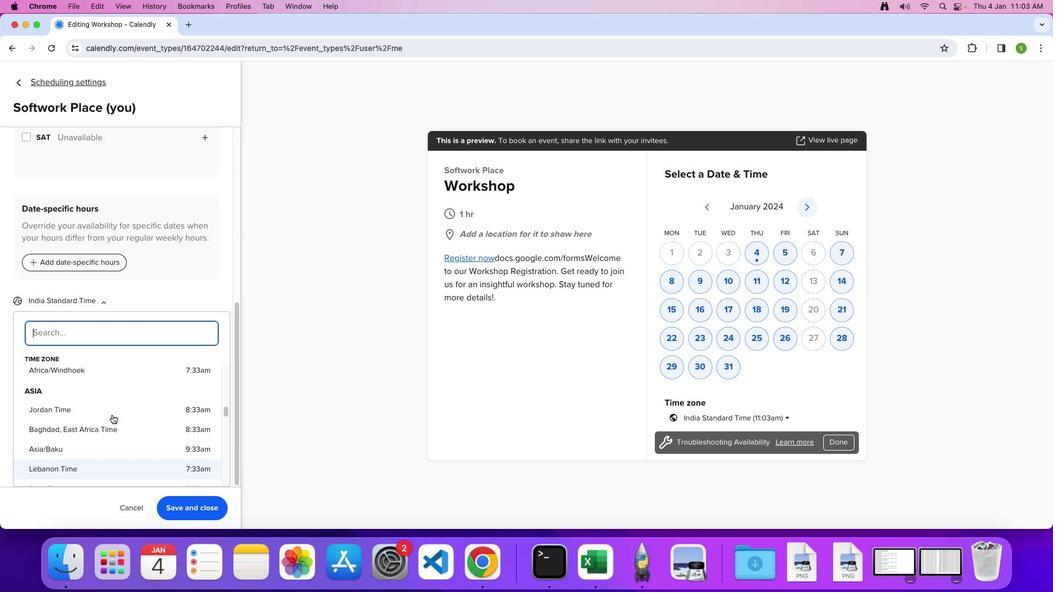 
Action: Mouse scrolled (112, 415) with delta (0, 0)
Screenshot: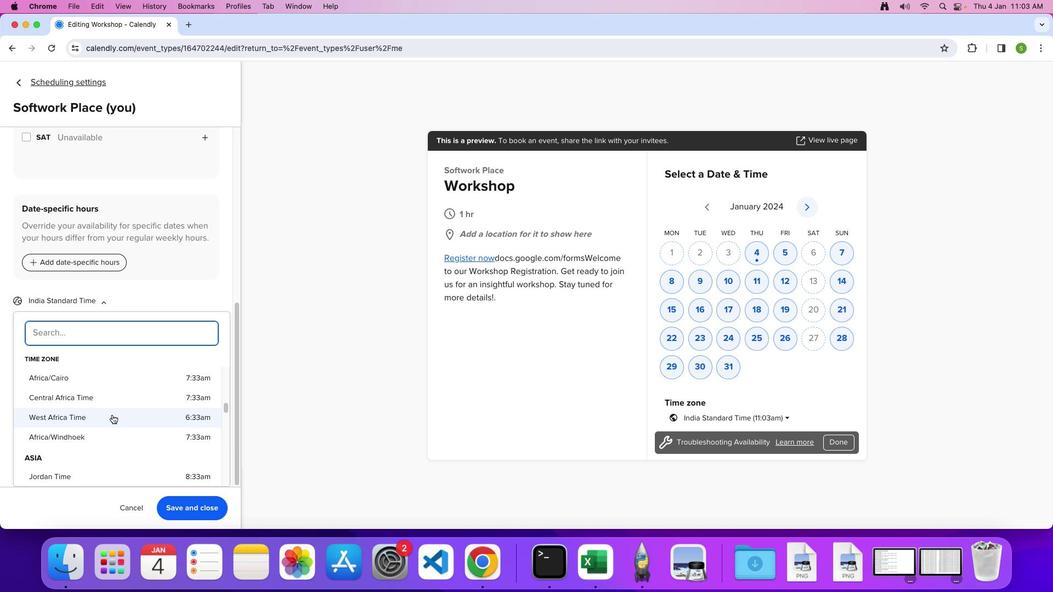 
Action: Mouse scrolled (112, 415) with delta (0, 0)
Screenshot: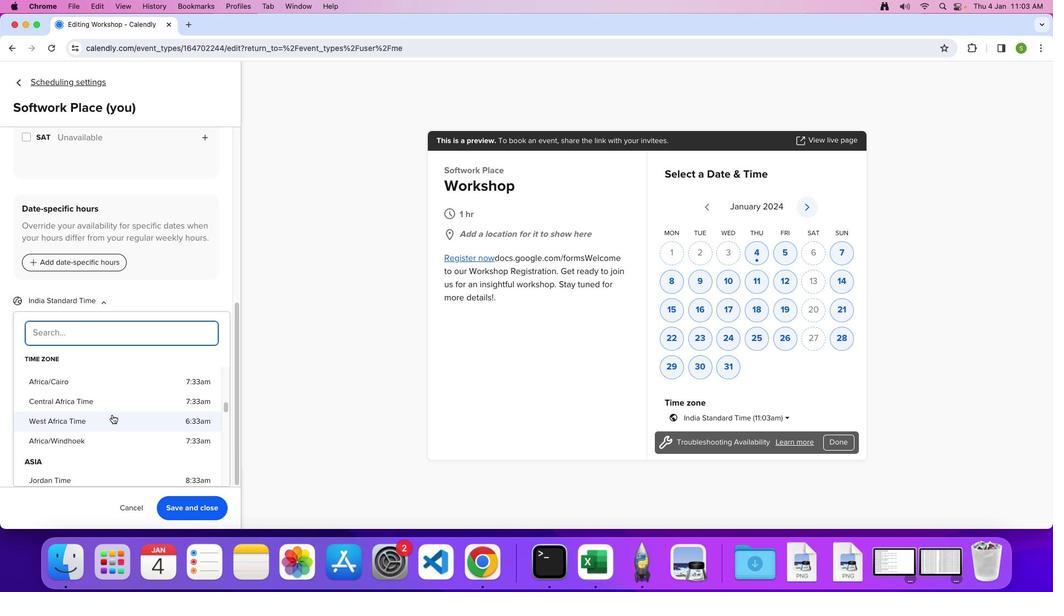 
Action: Mouse scrolled (112, 415) with delta (0, 1)
Screenshot: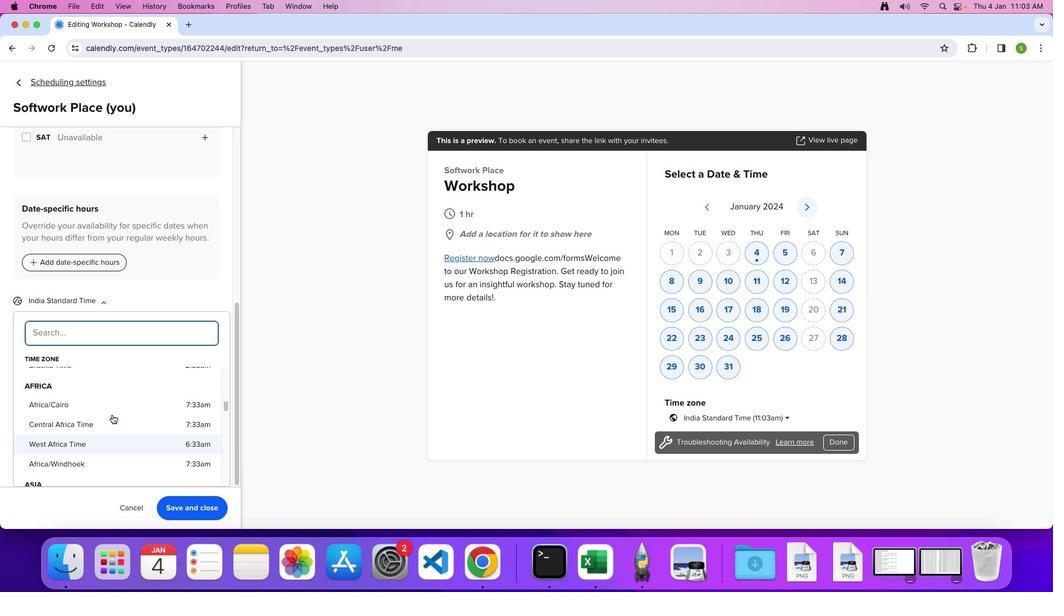 
Action: Mouse scrolled (112, 415) with delta (0, 0)
Screenshot: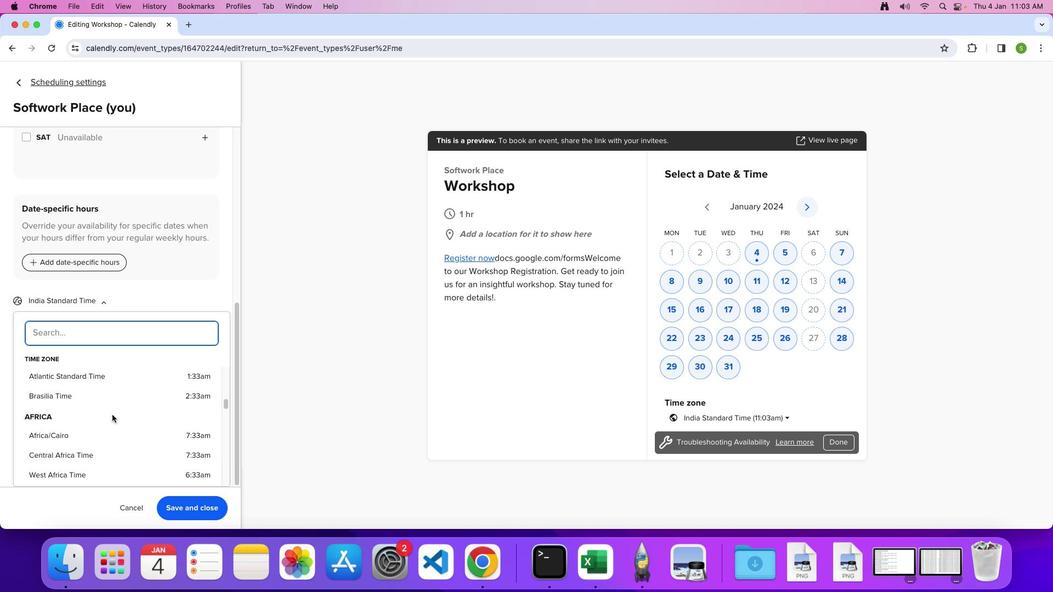 
Action: Mouse scrolled (112, 415) with delta (0, 0)
Screenshot: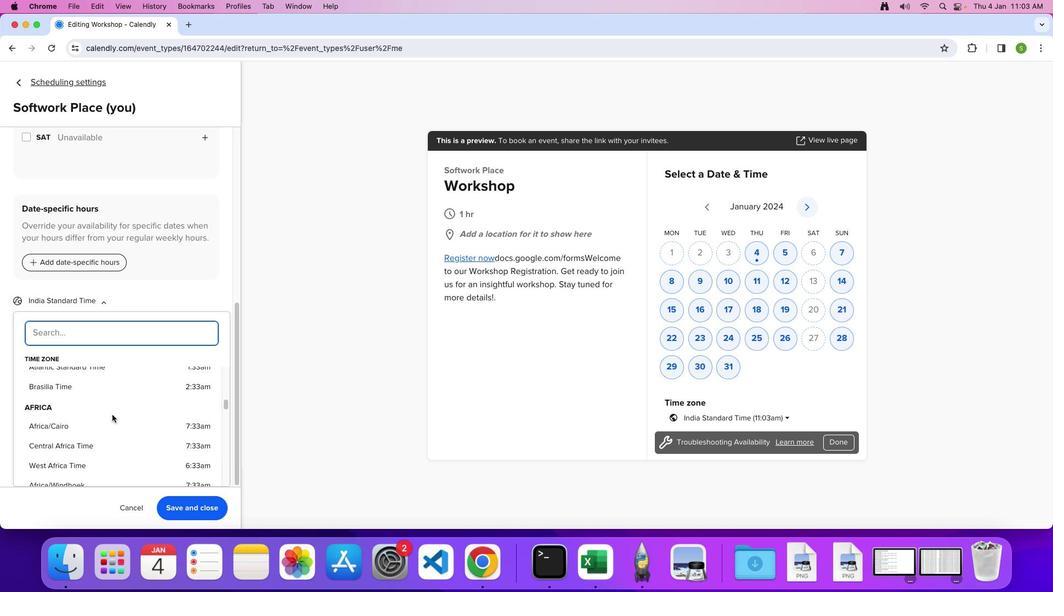 
Action: Mouse scrolled (112, 415) with delta (0, -1)
Screenshot: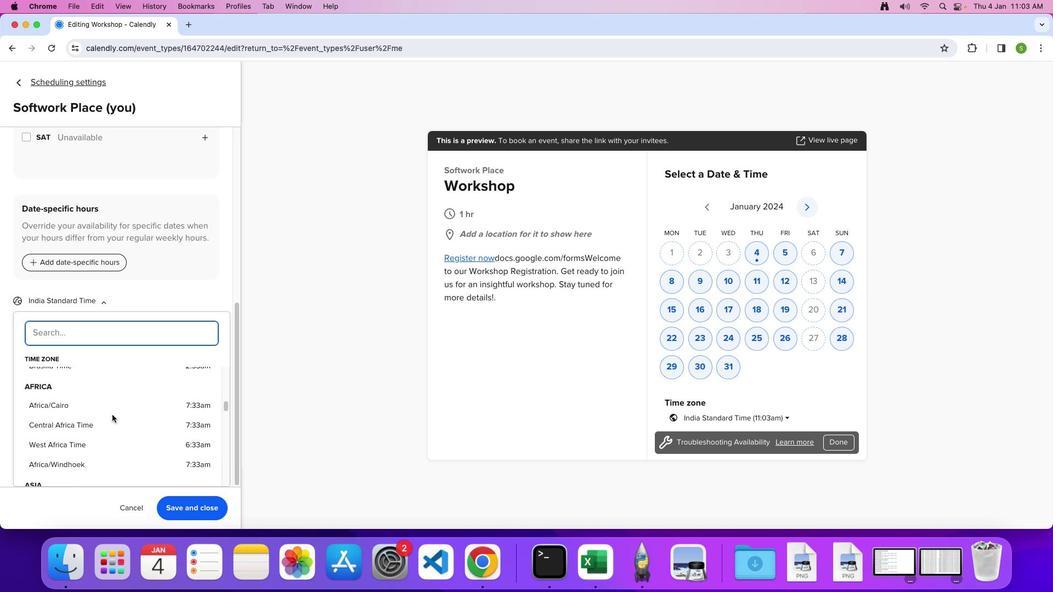 
Action: Mouse moved to (114, 377)
Screenshot: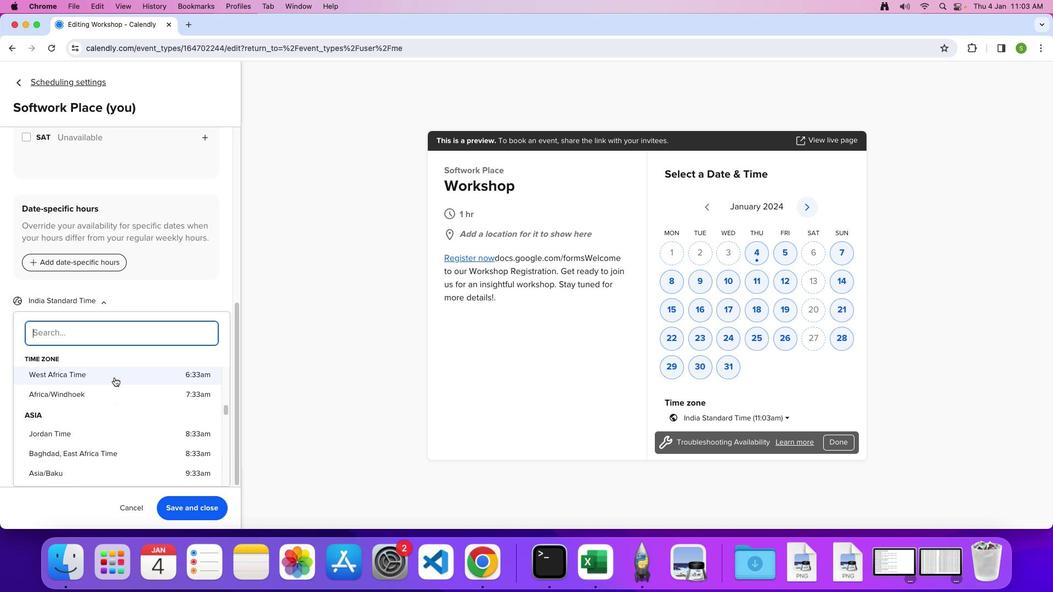 
Action: Mouse pressed left at (114, 377)
Screenshot: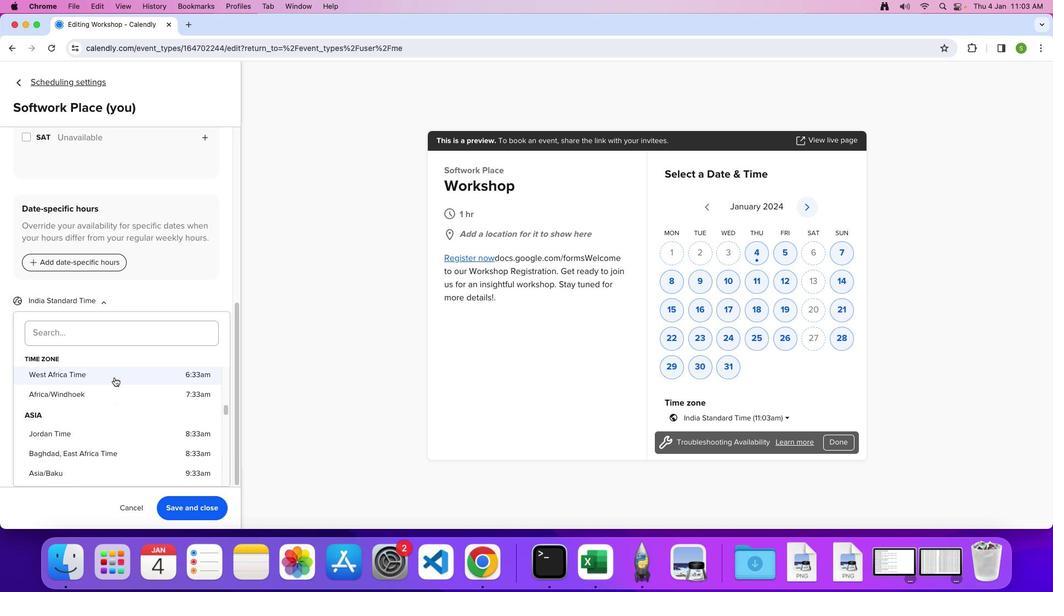 
Action: Mouse moved to (114, 377)
Screenshot: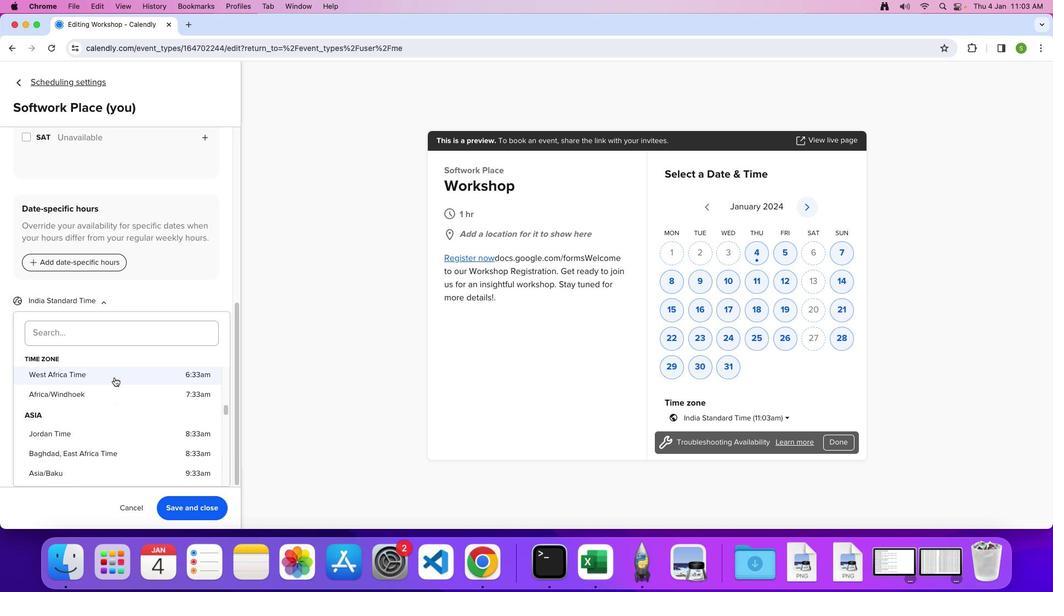
